 Task: Find connections with filter location Hindaun with filter topic #healthylifestyle with filter profile language Spanish with filter current company Gameloft with filter school Government Engineering College, Modasa with filter industry Bed-and-Breakfasts, Hostels, Homestays with filter service category Personal Injury Law with filter keywords title Animal Shelter Board Member
Action: Mouse moved to (524, 81)
Screenshot: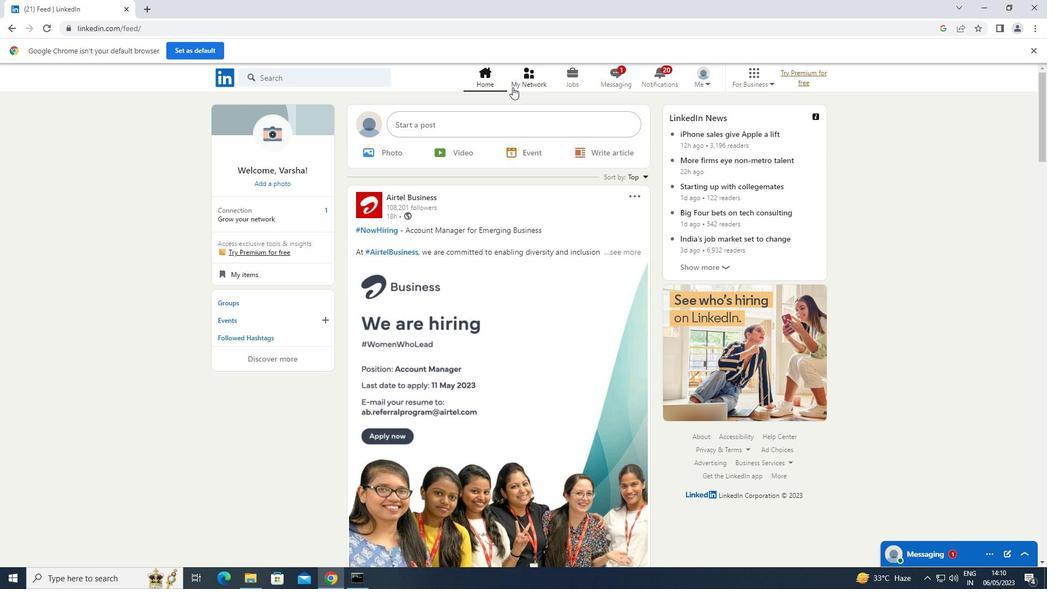 
Action: Mouse pressed left at (524, 81)
Screenshot: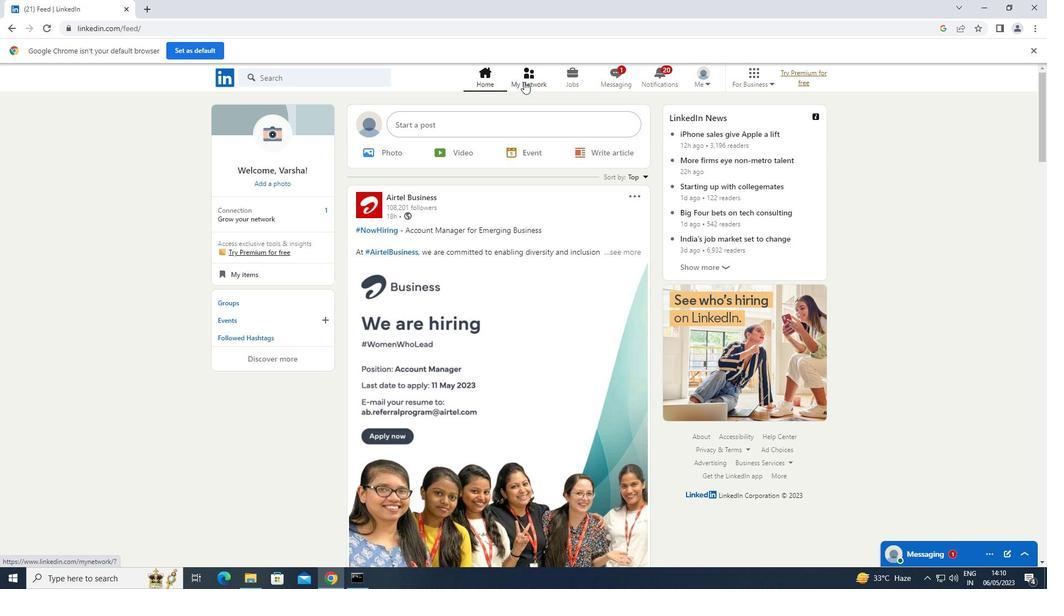 
Action: Mouse moved to (293, 137)
Screenshot: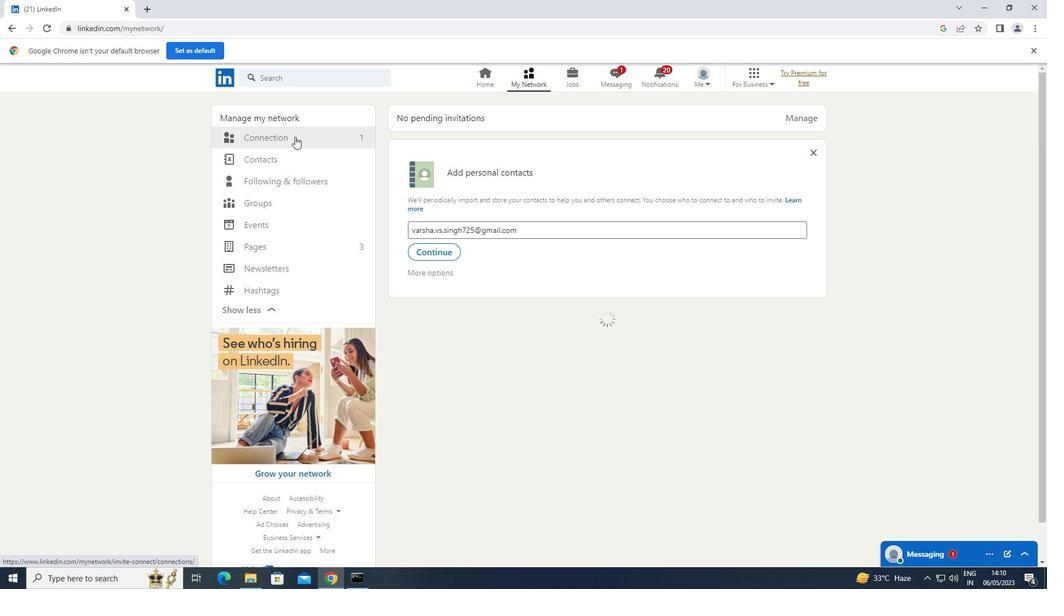 
Action: Mouse pressed left at (293, 137)
Screenshot: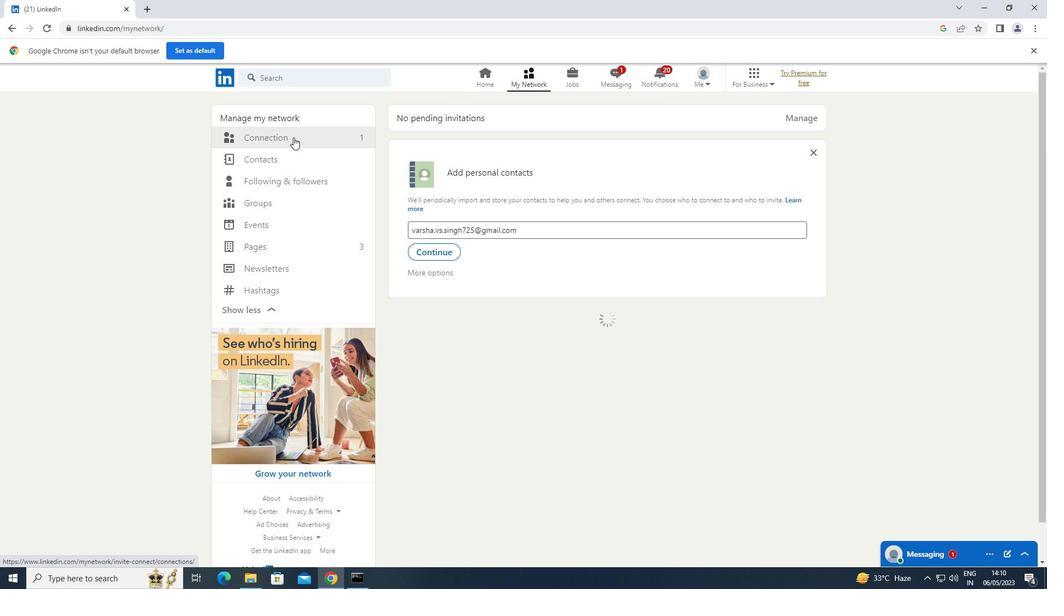 
Action: Mouse moved to (618, 138)
Screenshot: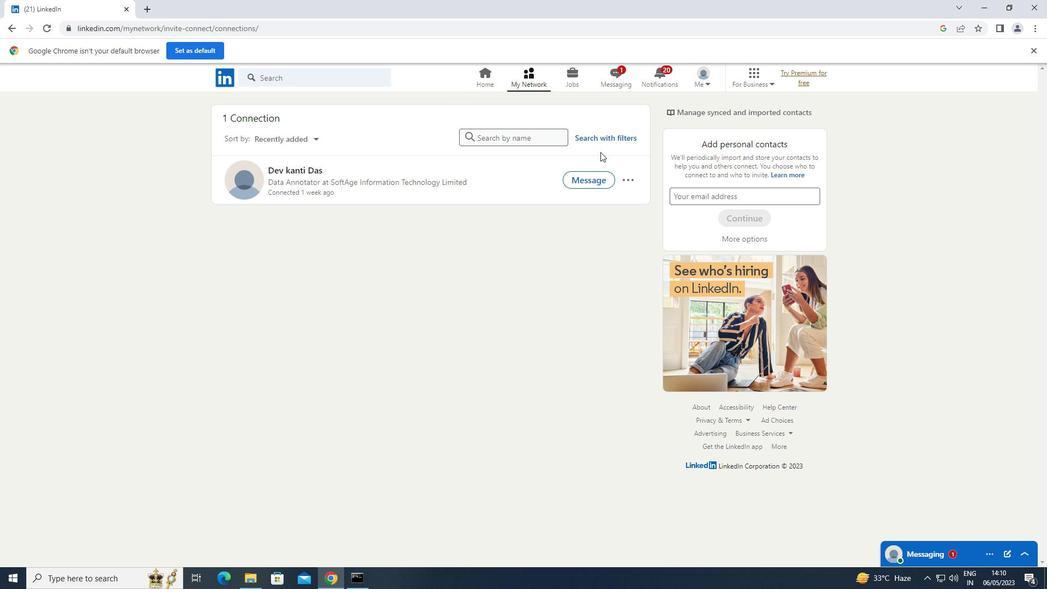 
Action: Mouse pressed left at (618, 138)
Screenshot: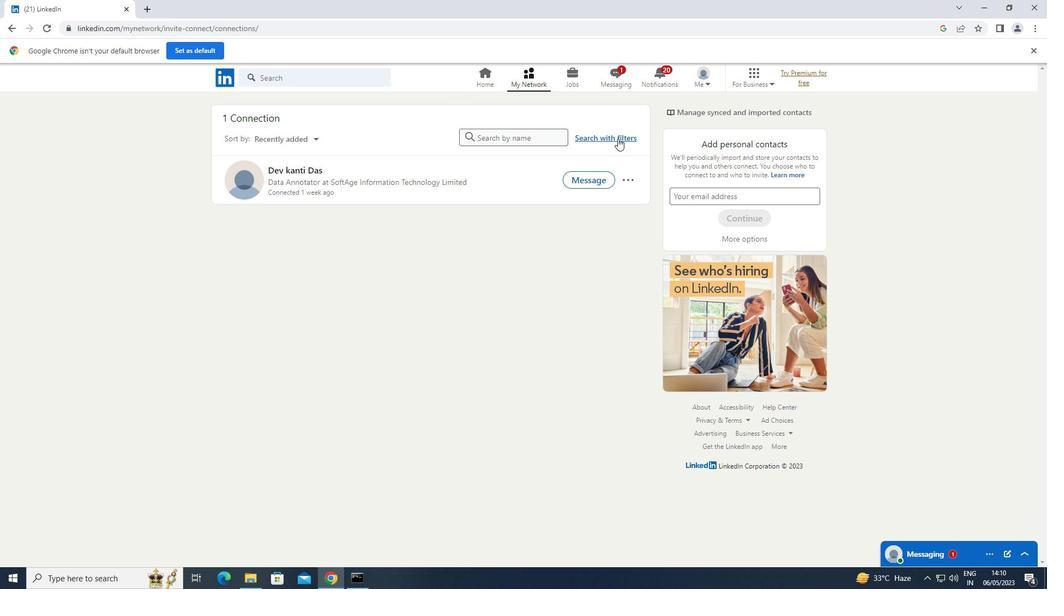 
Action: Mouse moved to (565, 105)
Screenshot: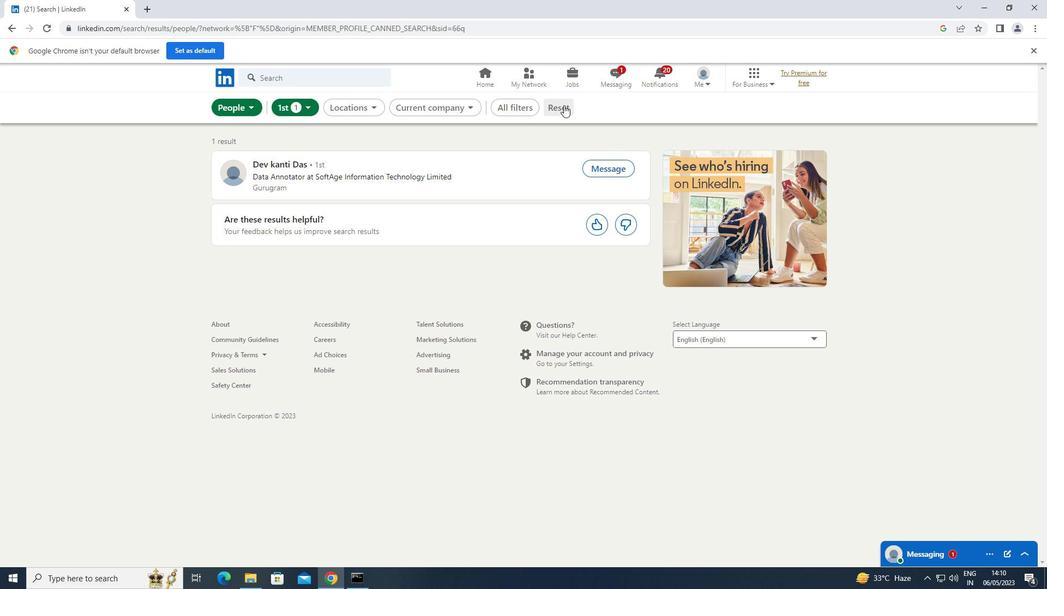 
Action: Mouse pressed left at (565, 105)
Screenshot: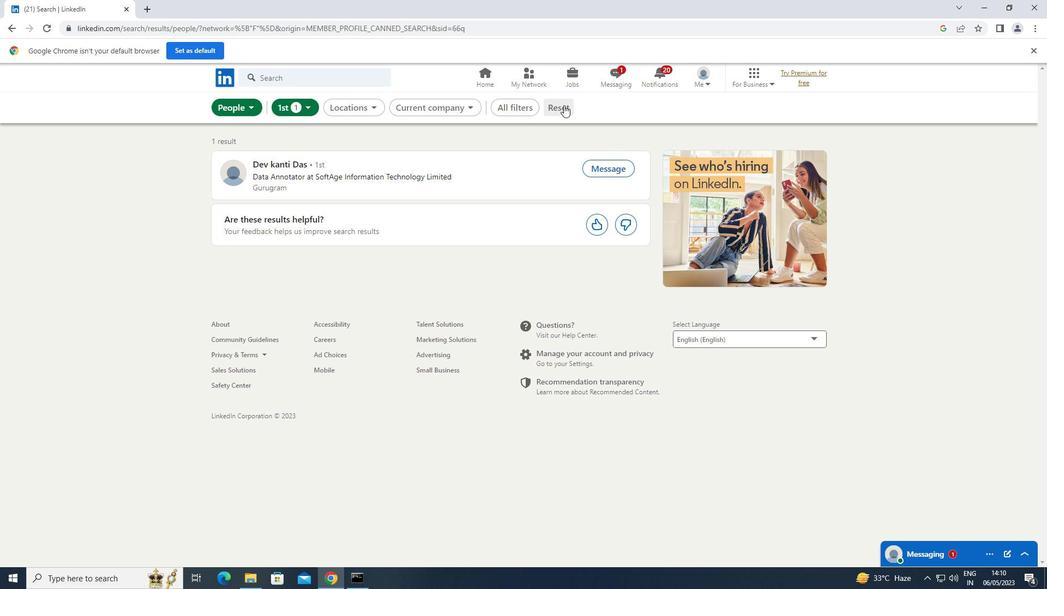 
Action: Mouse moved to (544, 111)
Screenshot: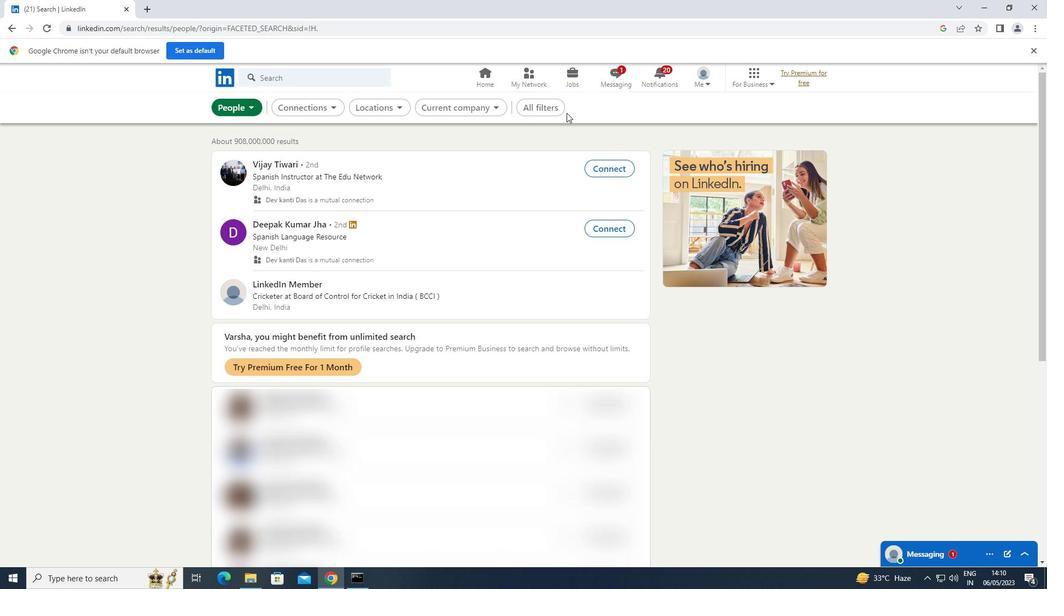 
Action: Mouse pressed left at (544, 111)
Screenshot: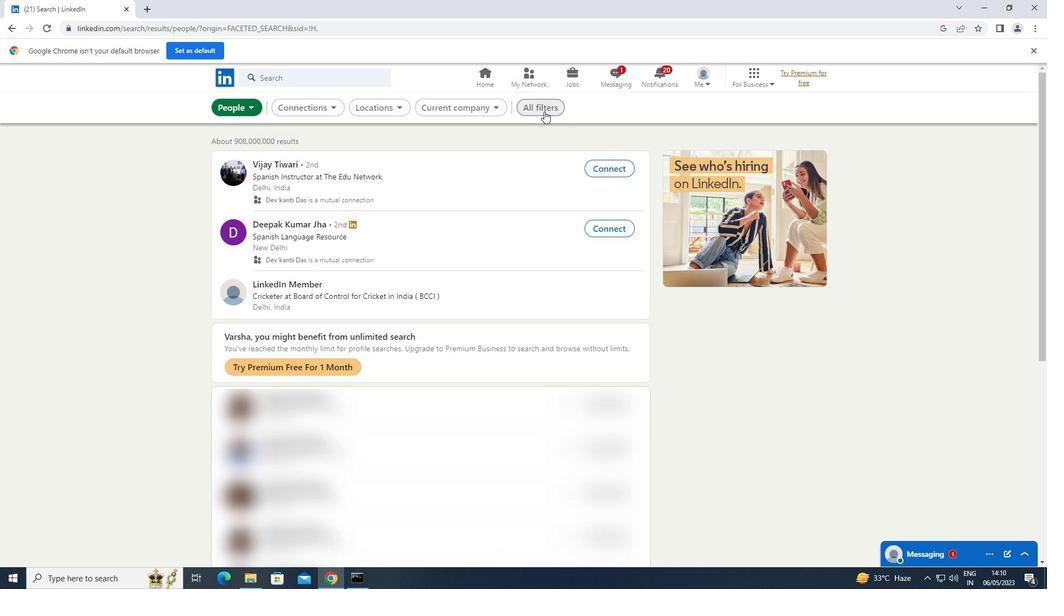 
Action: Mouse moved to (599, 132)
Screenshot: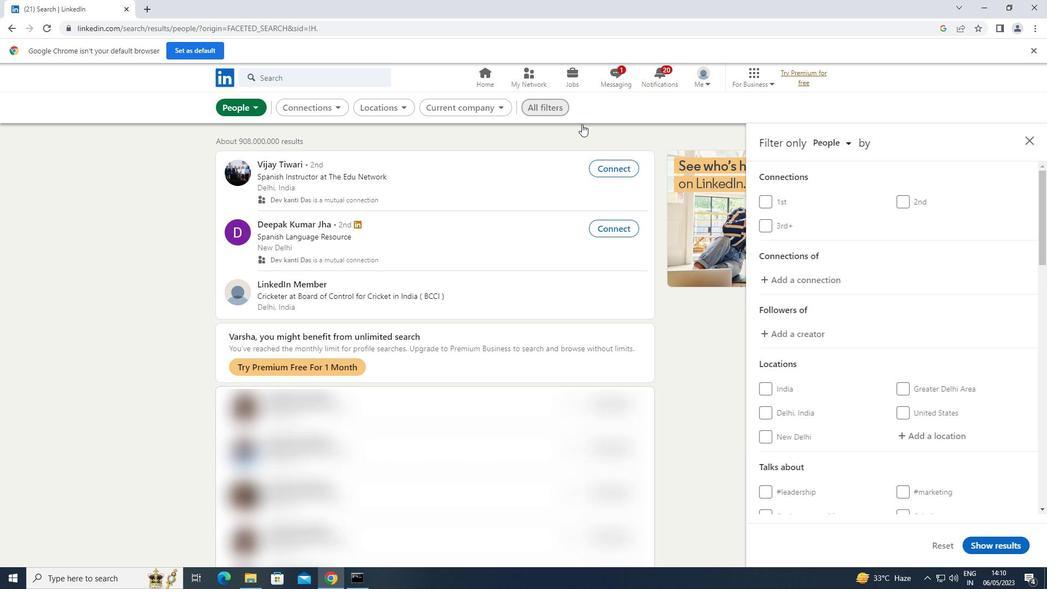
Action: Mouse scrolled (599, 131) with delta (0, 0)
Screenshot: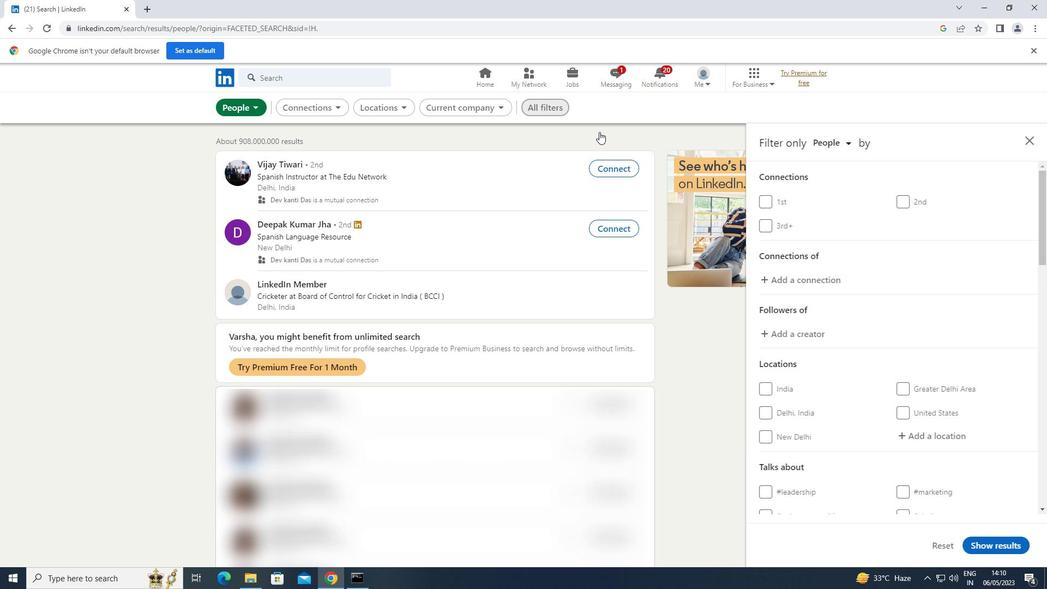 
Action: Mouse scrolled (599, 131) with delta (0, 0)
Screenshot: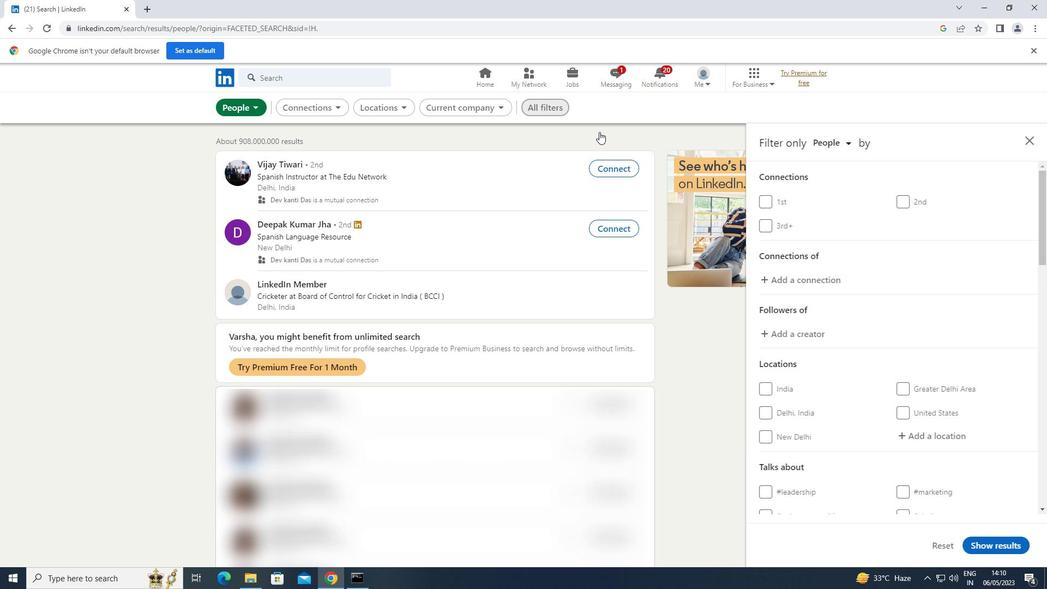 
Action: Mouse scrolled (599, 131) with delta (0, 0)
Screenshot: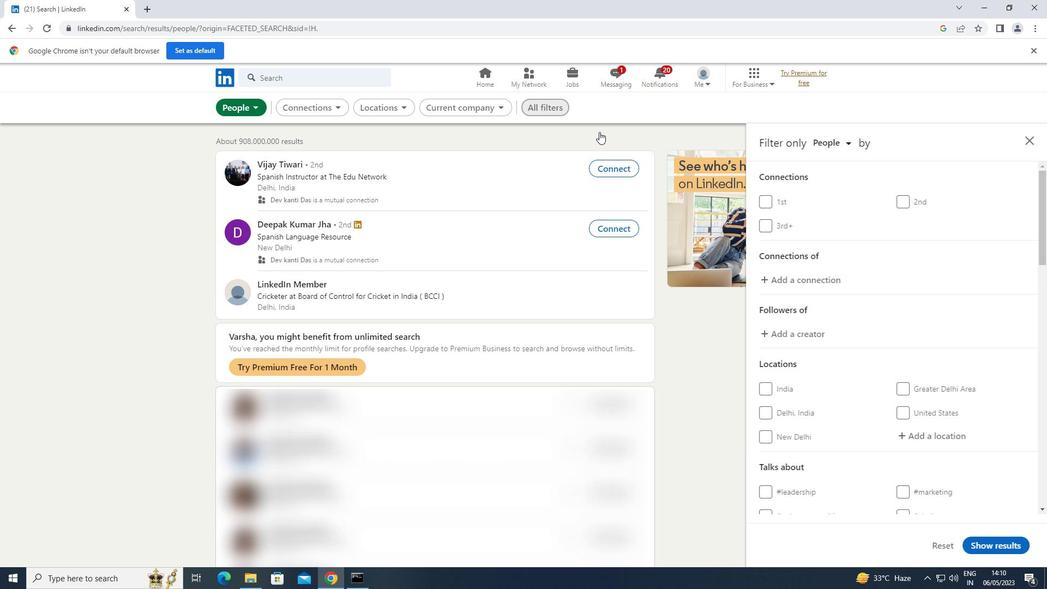
Action: Mouse moved to (780, 199)
Screenshot: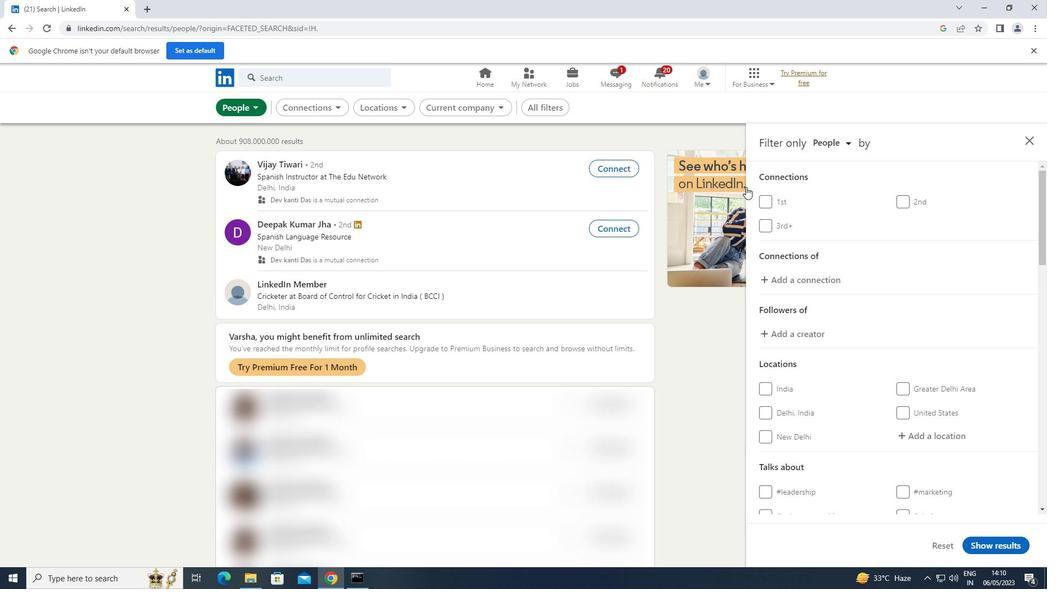 
Action: Mouse scrolled (780, 199) with delta (0, 0)
Screenshot: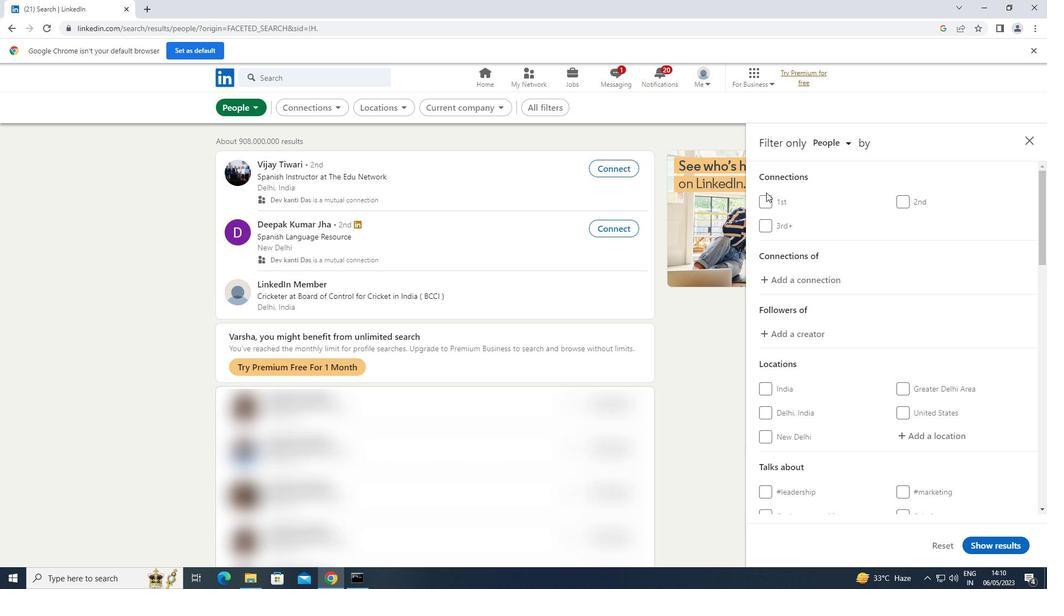 
Action: Mouse moved to (780, 200)
Screenshot: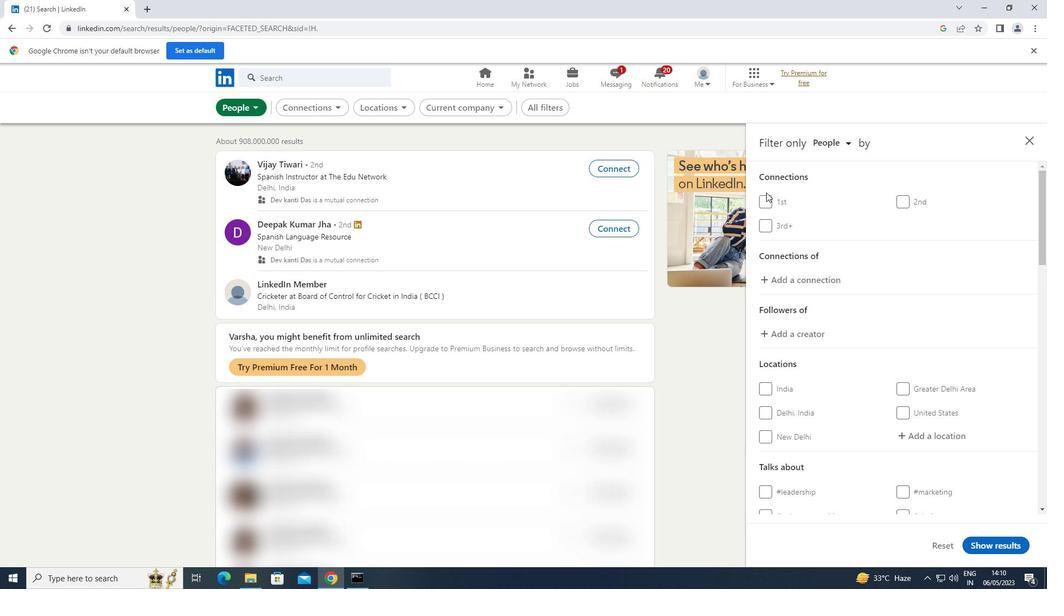 
Action: Mouse scrolled (780, 199) with delta (0, 0)
Screenshot: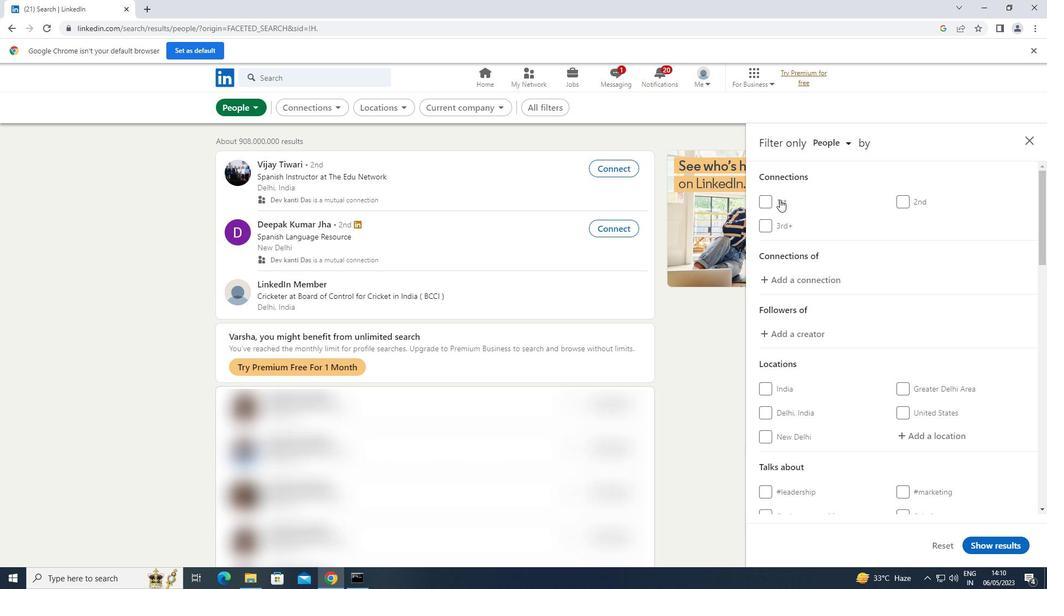 
Action: Mouse moved to (781, 200)
Screenshot: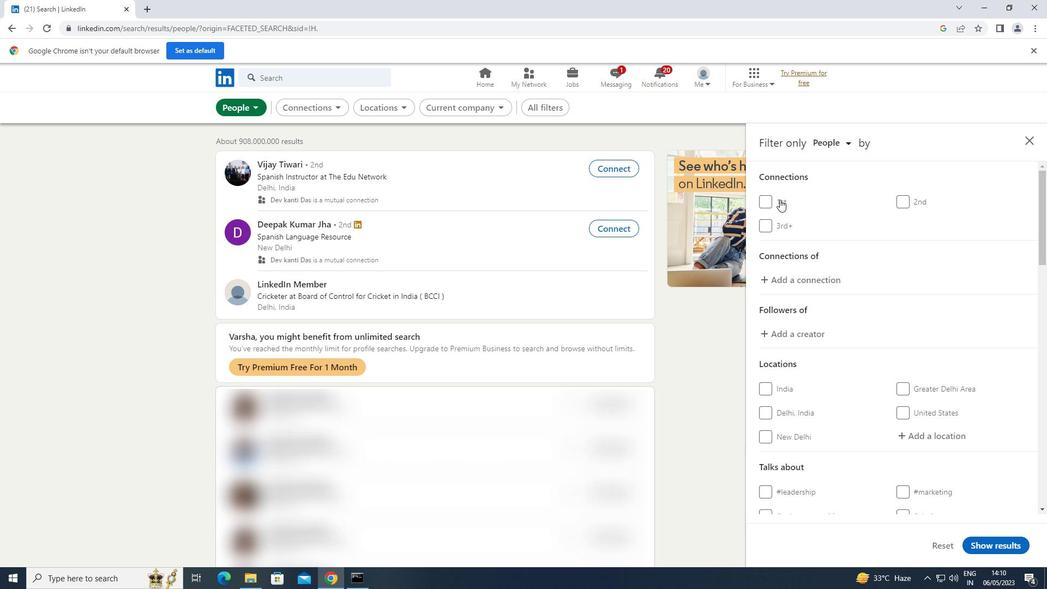 
Action: Mouse scrolled (781, 200) with delta (0, 0)
Screenshot: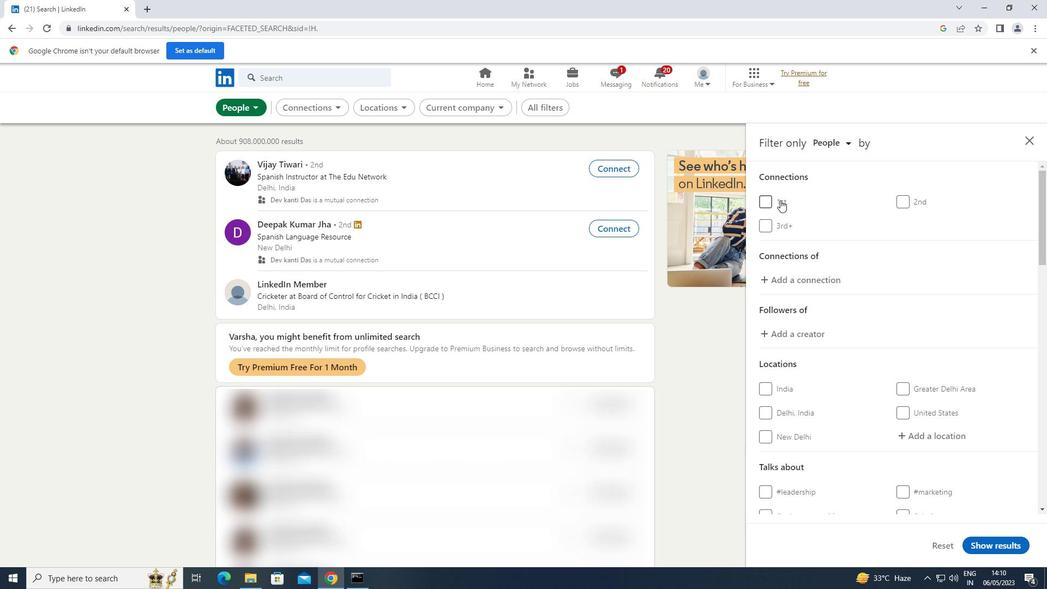 
Action: Mouse moved to (923, 271)
Screenshot: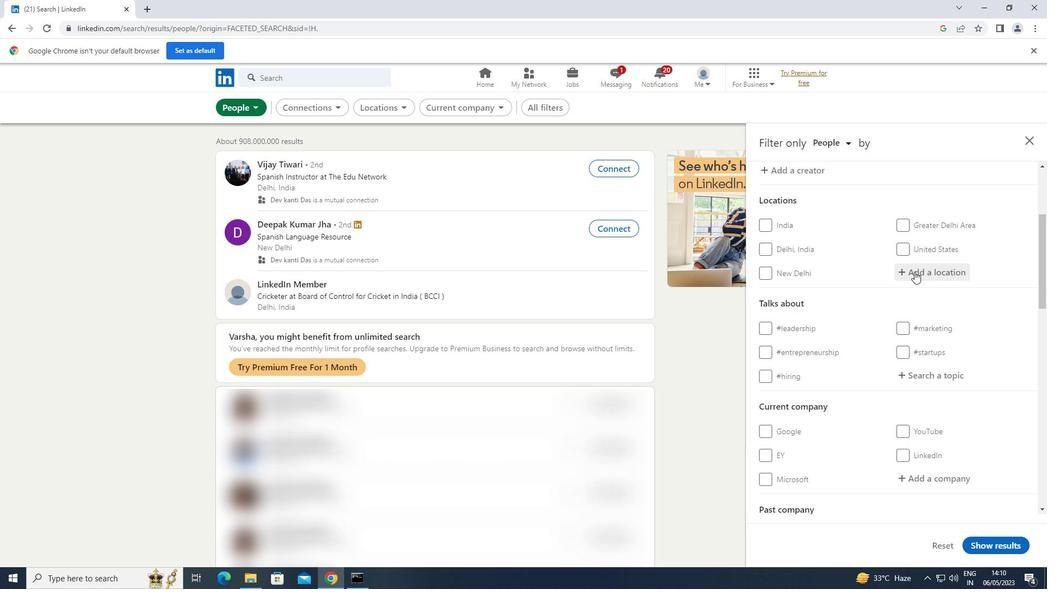 
Action: Mouse pressed left at (923, 271)
Screenshot: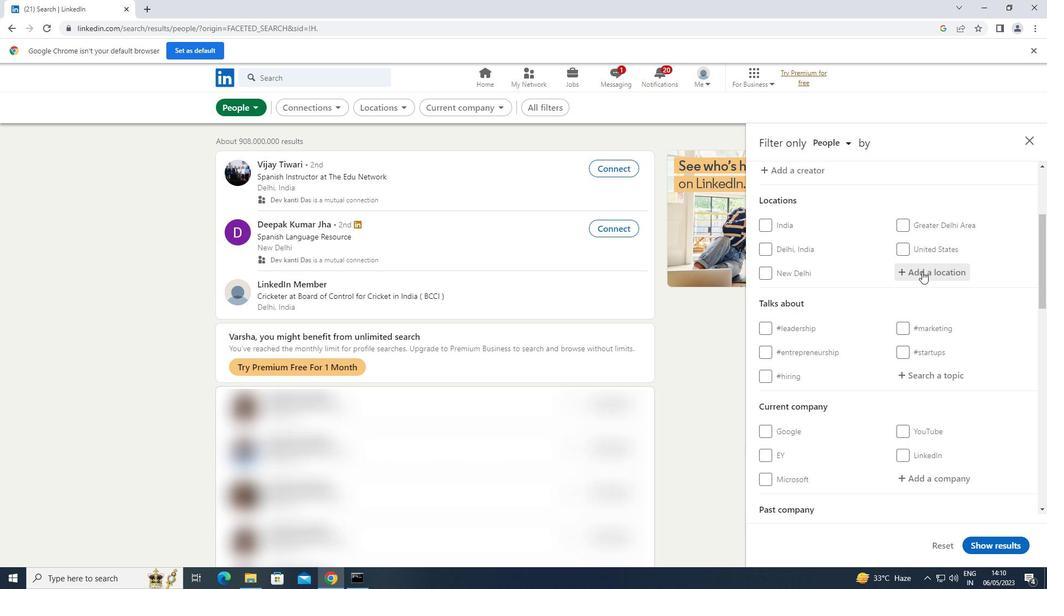 
Action: Mouse moved to (935, 264)
Screenshot: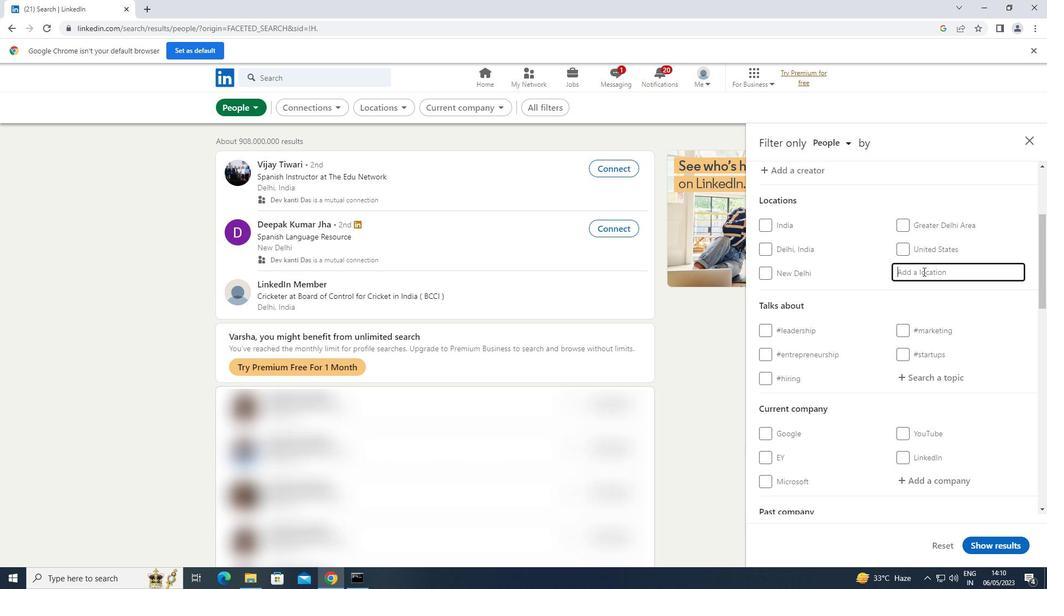 
Action: Key pressed <Key.shift>HINDAUN
Screenshot: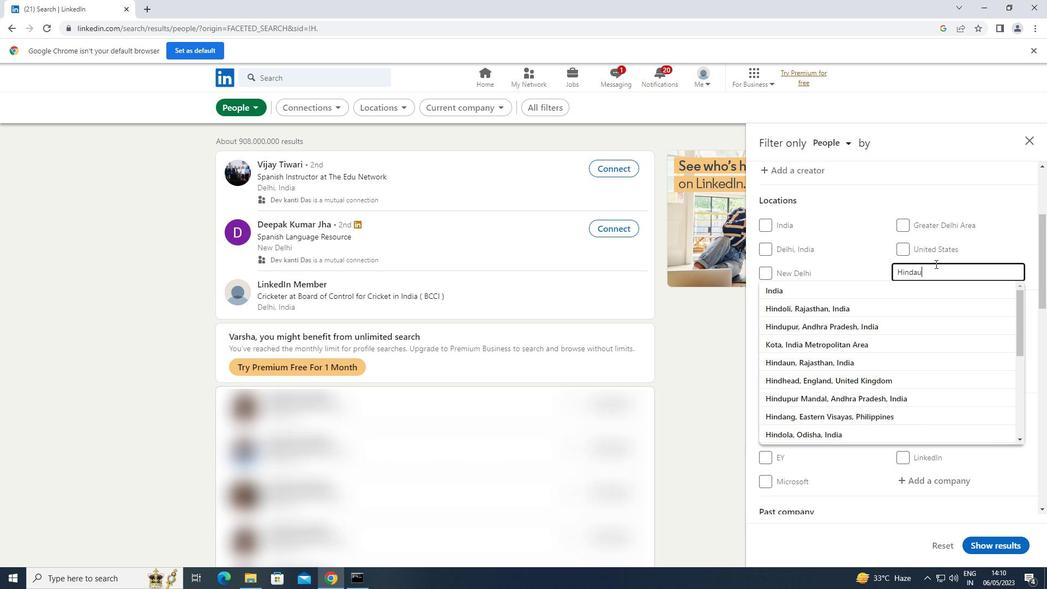 
Action: Mouse moved to (935, 378)
Screenshot: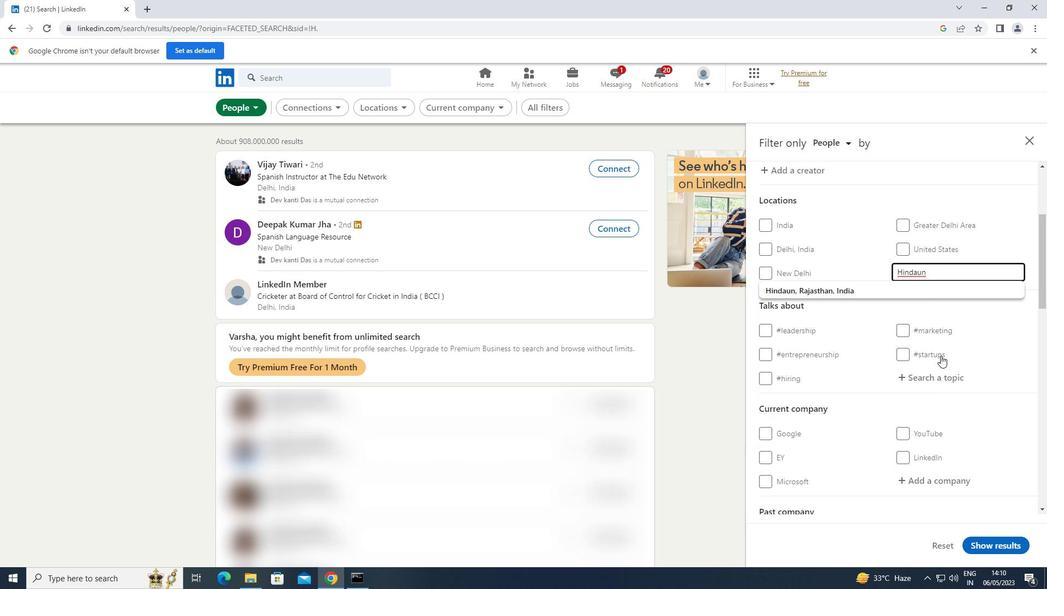 
Action: Mouse pressed left at (935, 378)
Screenshot: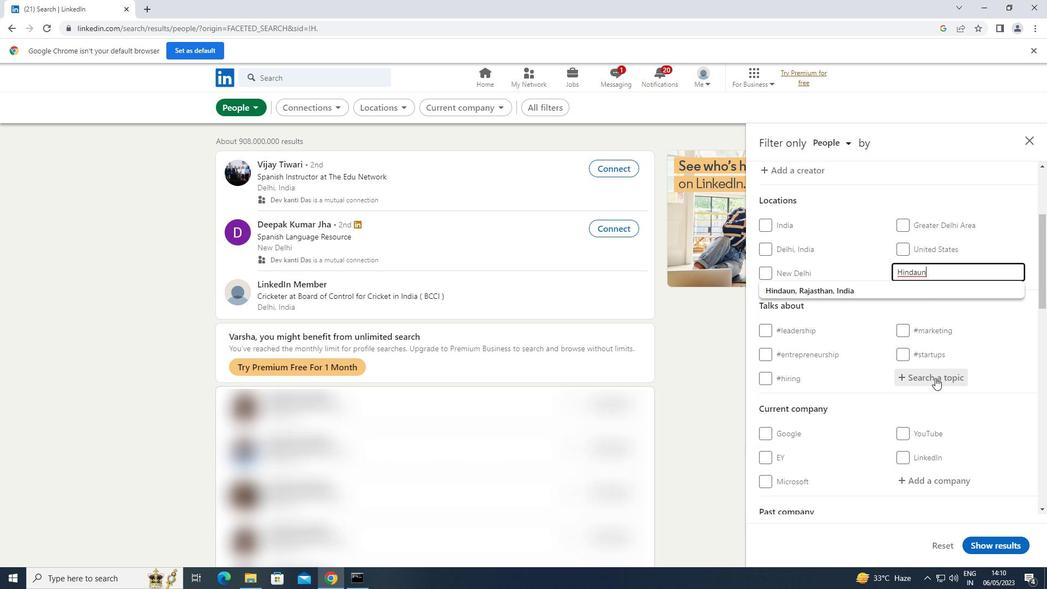 
Action: Key pressed HEALTHYLIFESTYL
Screenshot: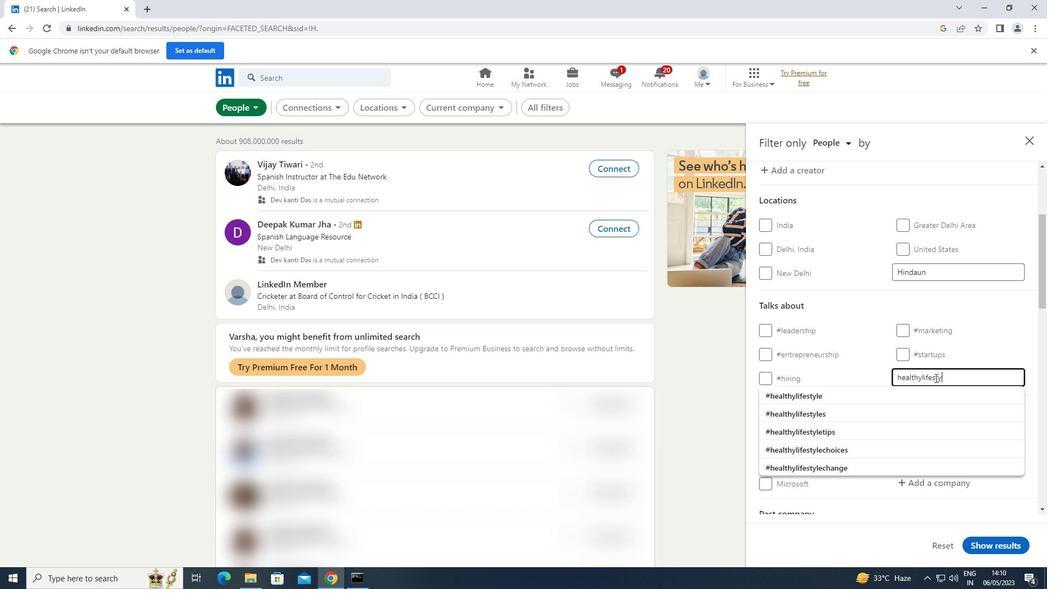 
Action: Mouse moved to (844, 397)
Screenshot: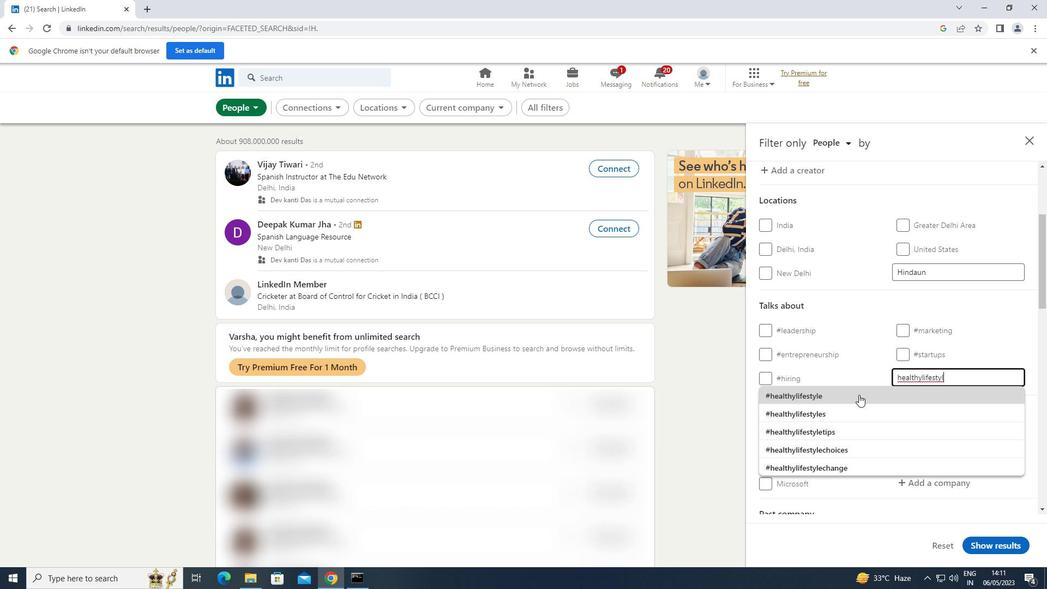 
Action: Mouse pressed left at (844, 397)
Screenshot: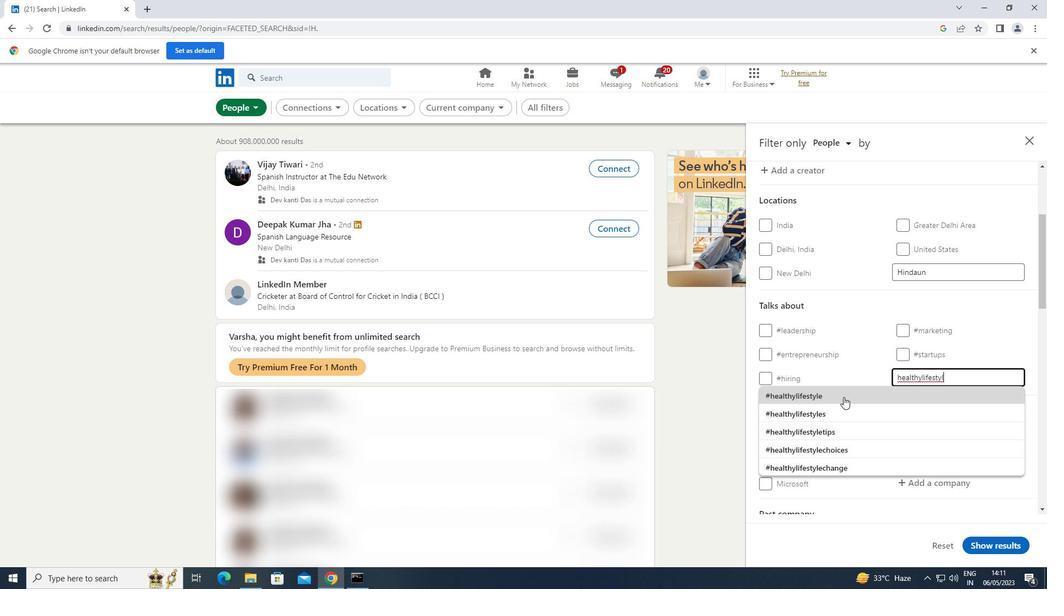 
Action: Mouse moved to (844, 395)
Screenshot: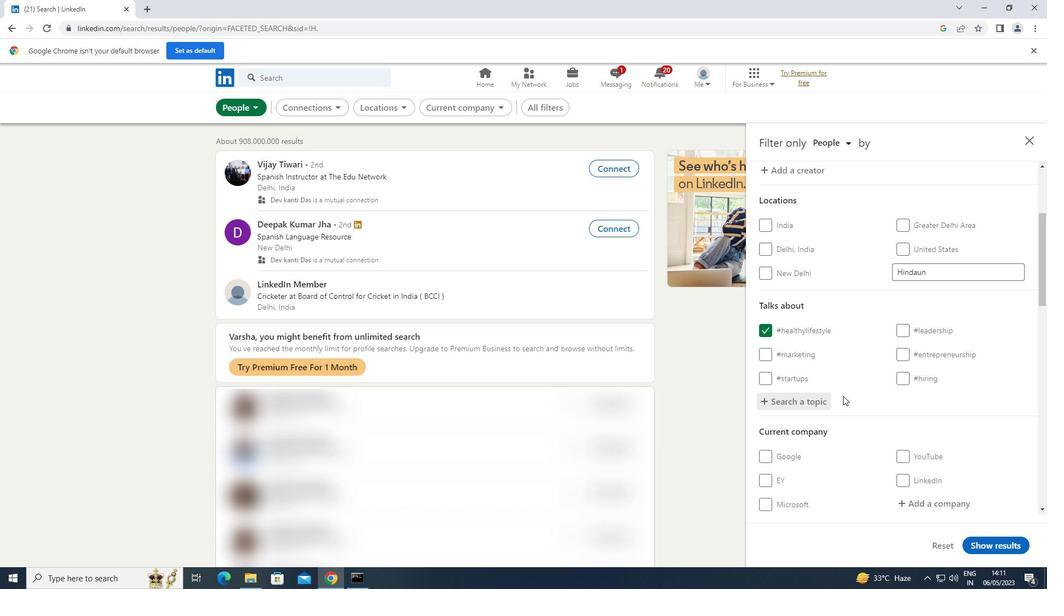 
Action: Mouse scrolled (844, 394) with delta (0, 0)
Screenshot: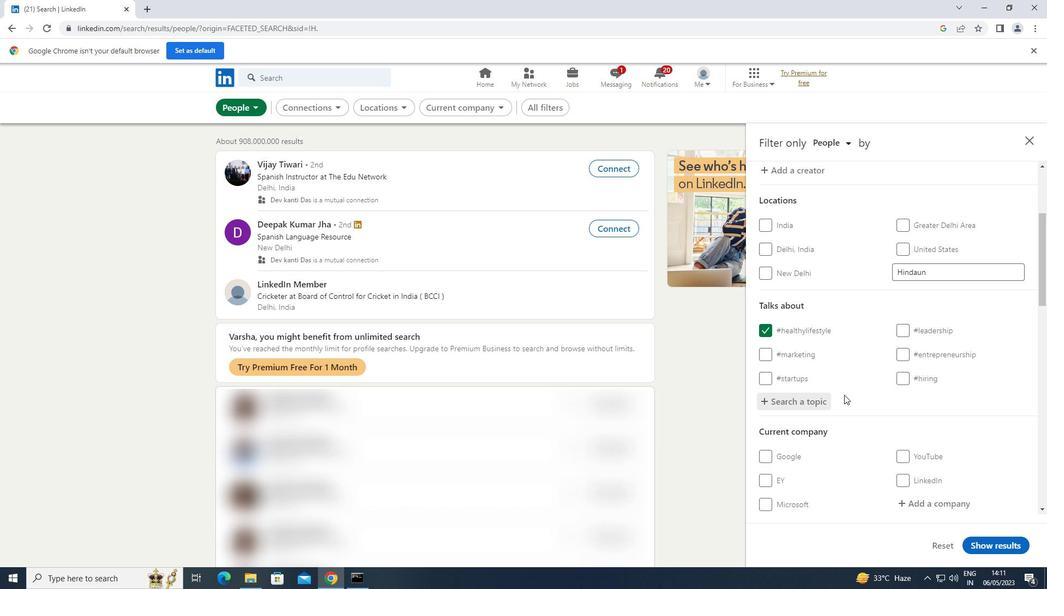 
Action: Mouse scrolled (844, 394) with delta (0, 0)
Screenshot: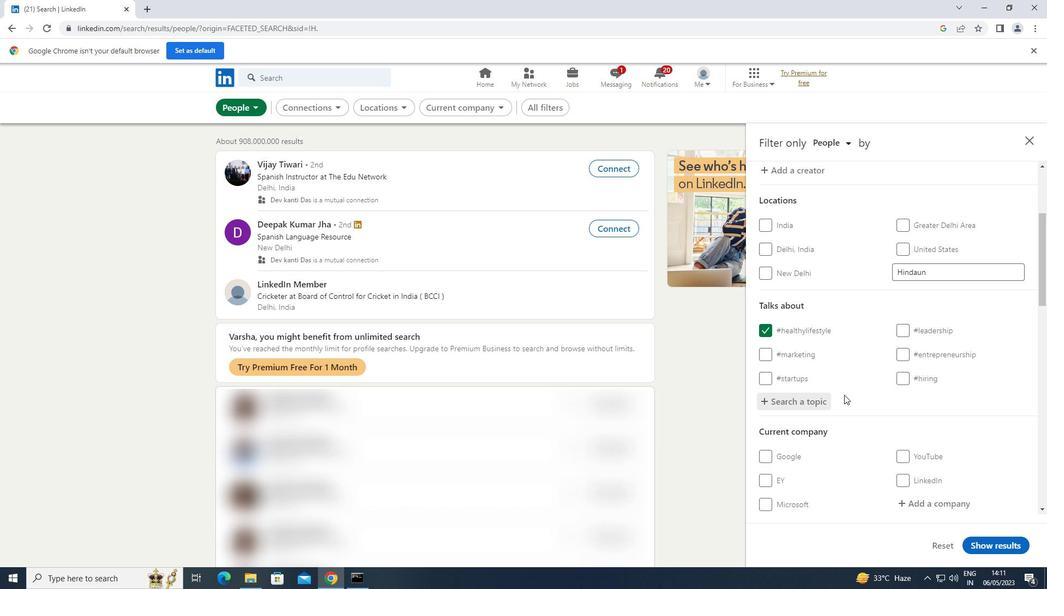 
Action: Mouse scrolled (844, 394) with delta (0, 0)
Screenshot: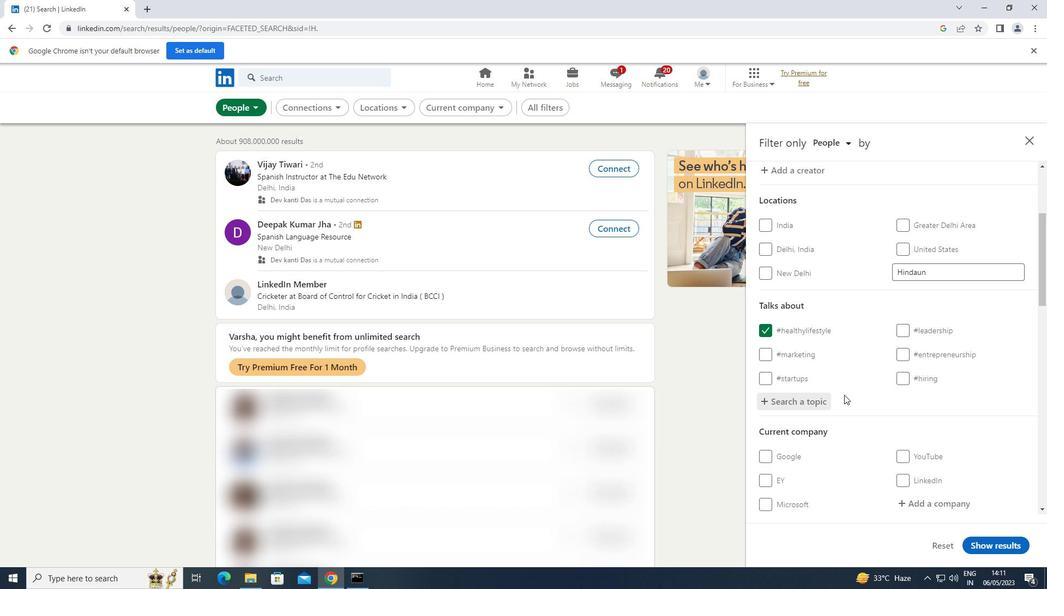 
Action: Mouse moved to (843, 391)
Screenshot: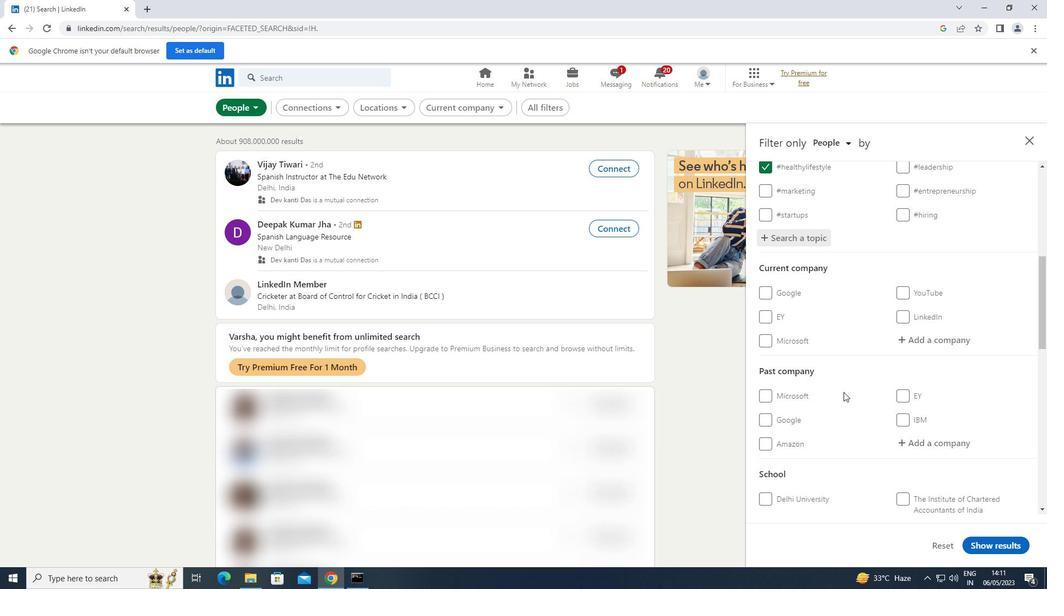 
Action: Mouse scrolled (843, 391) with delta (0, 0)
Screenshot: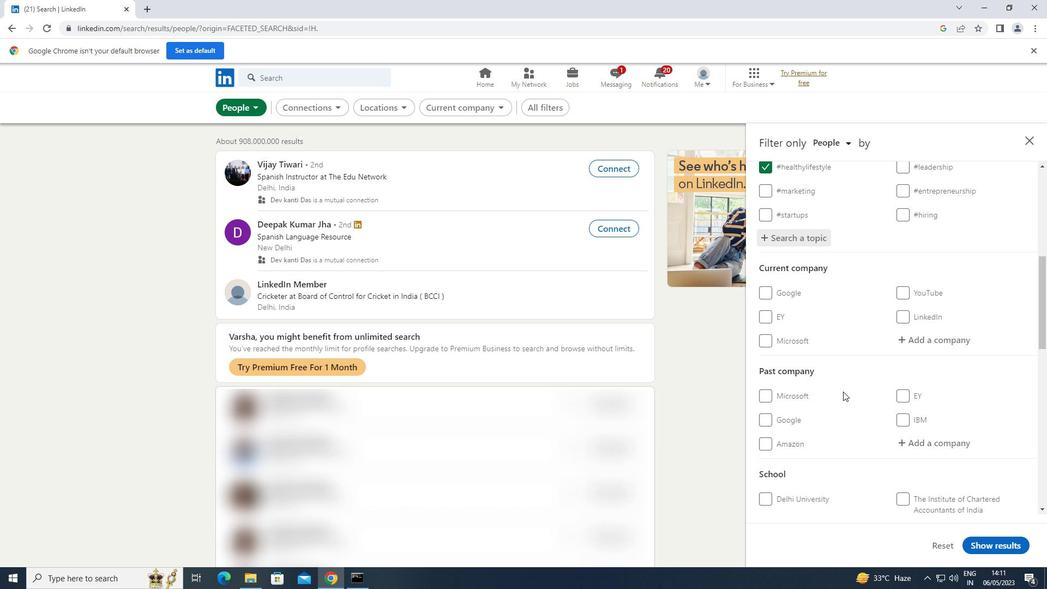 
Action: Mouse scrolled (843, 391) with delta (0, 0)
Screenshot: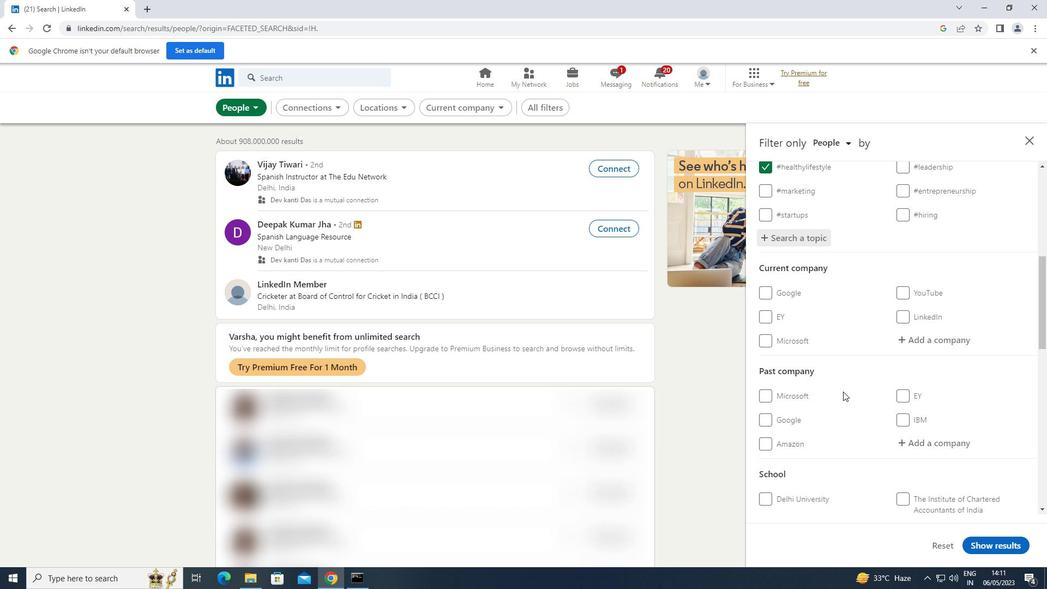 
Action: Mouse scrolled (843, 391) with delta (0, 0)
Screenshot: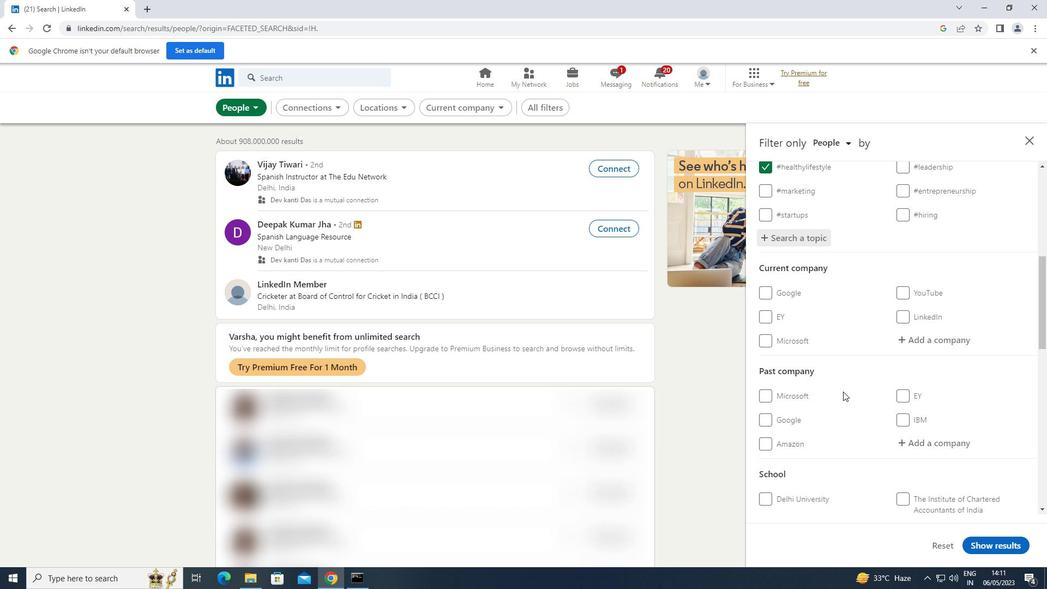 
Action: Mouse scrolled (843, 391) with delta (0, 0)
Screenshot: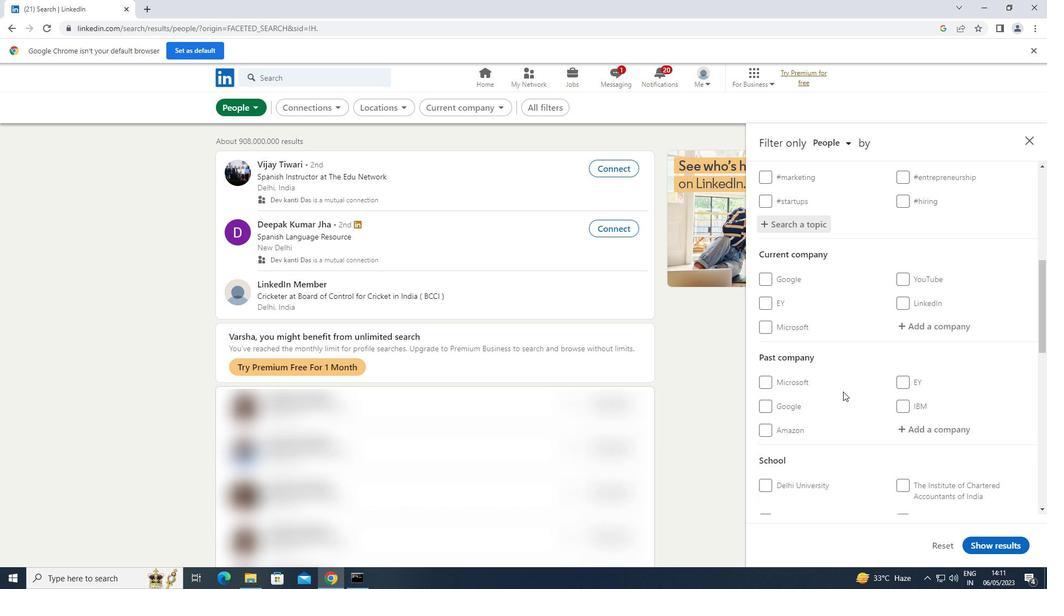 
Action: Mouse scrolled (843, 391) with delta (0, 0)
Screenshot: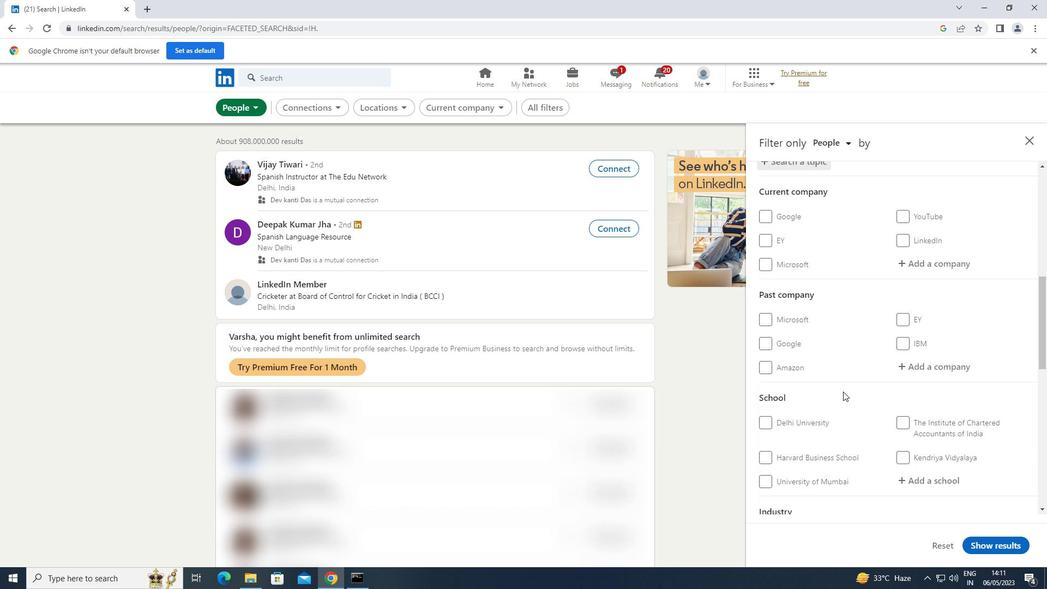 
Action: Mouse moved to (769, 487)
Screenshot: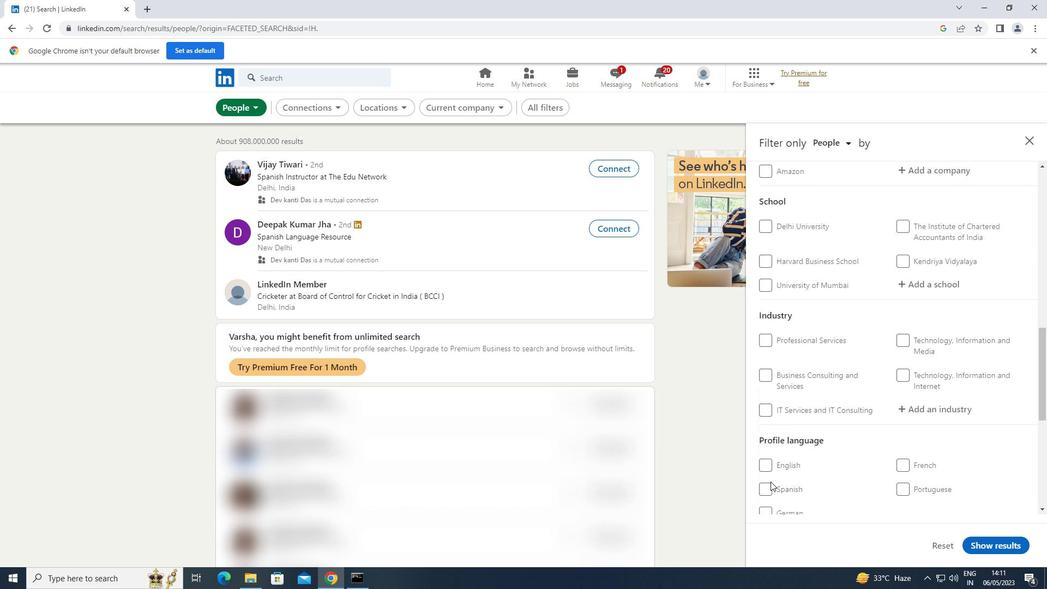 
Action: Mouse pressed left at (769, 487)
Screenshot: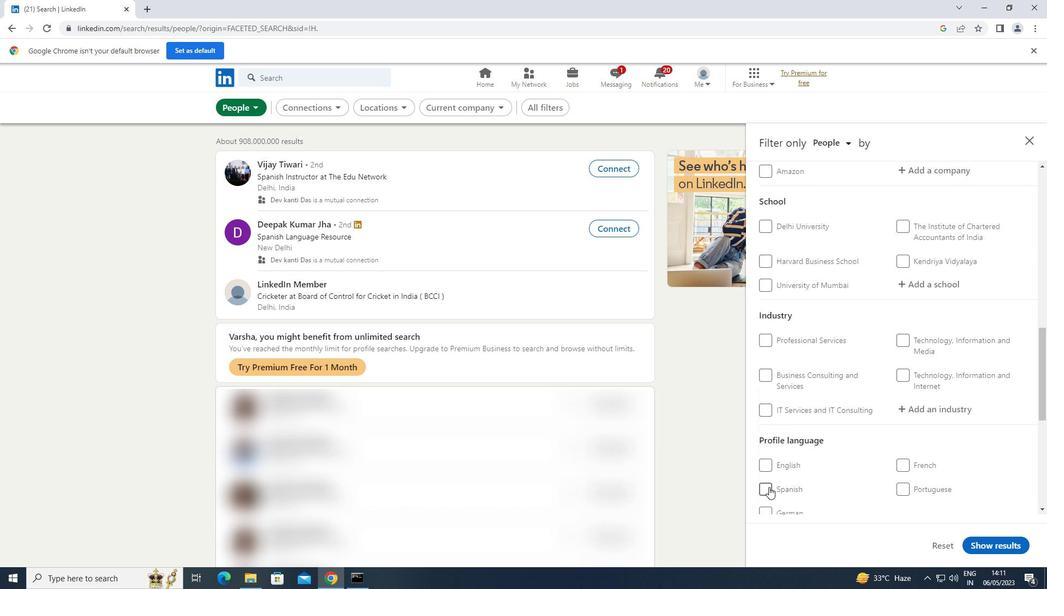 
Action: Mouse moved to (799, 444)
Screenshot: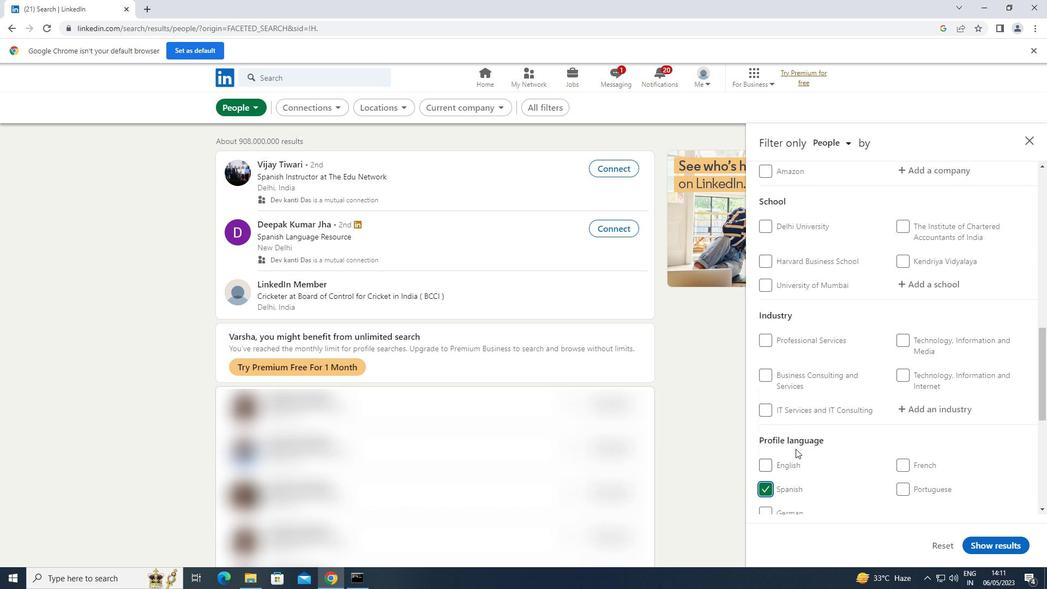 
Action: Mouse scrolled (799, 444) with delta (0, 0)
Screenshot: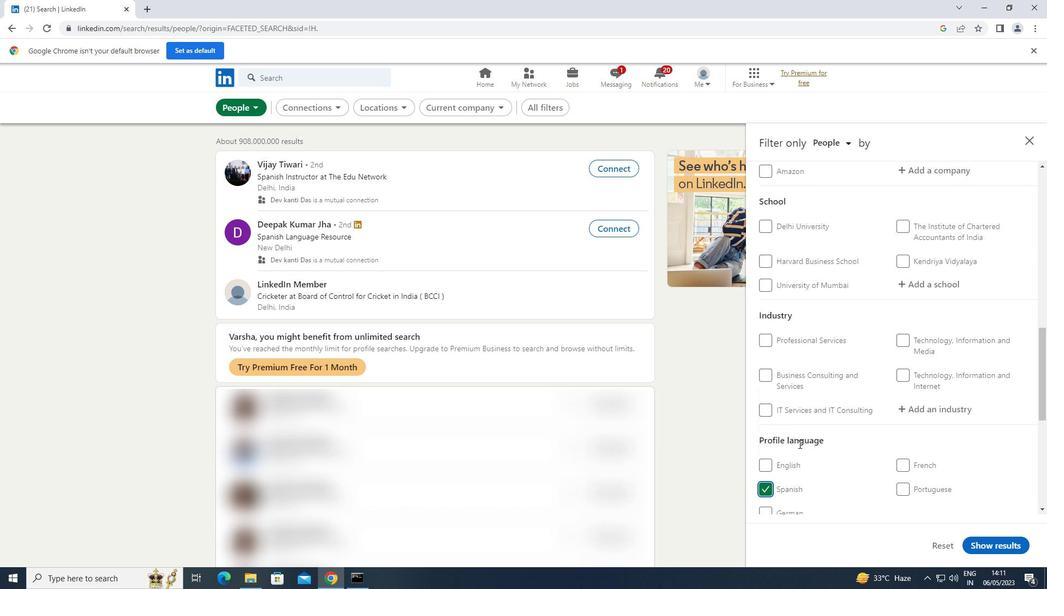 
Action: Mouse moved to (800, 443)
Screenshot: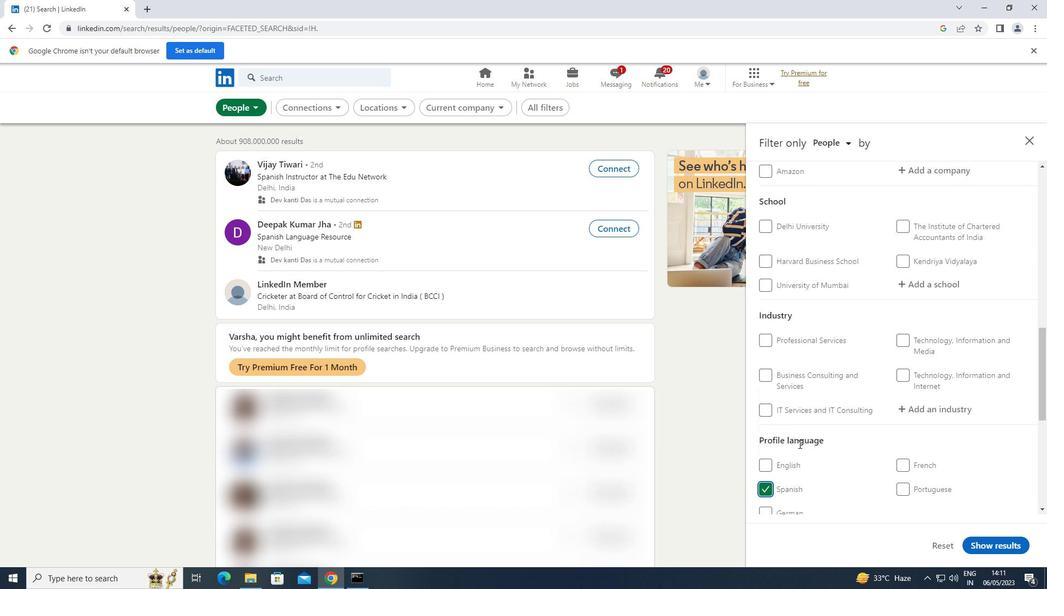 
Action: Mouse scrolled (800, 444) with delta (0, 0)
Screenshot: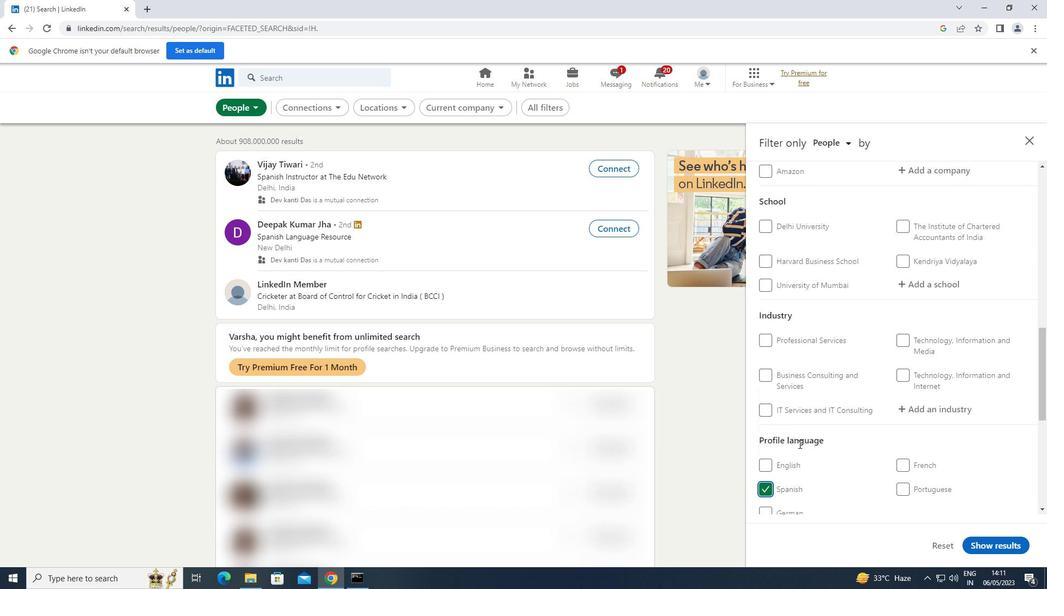 
Action: Mouse moved to (803, 437)
Screenshot: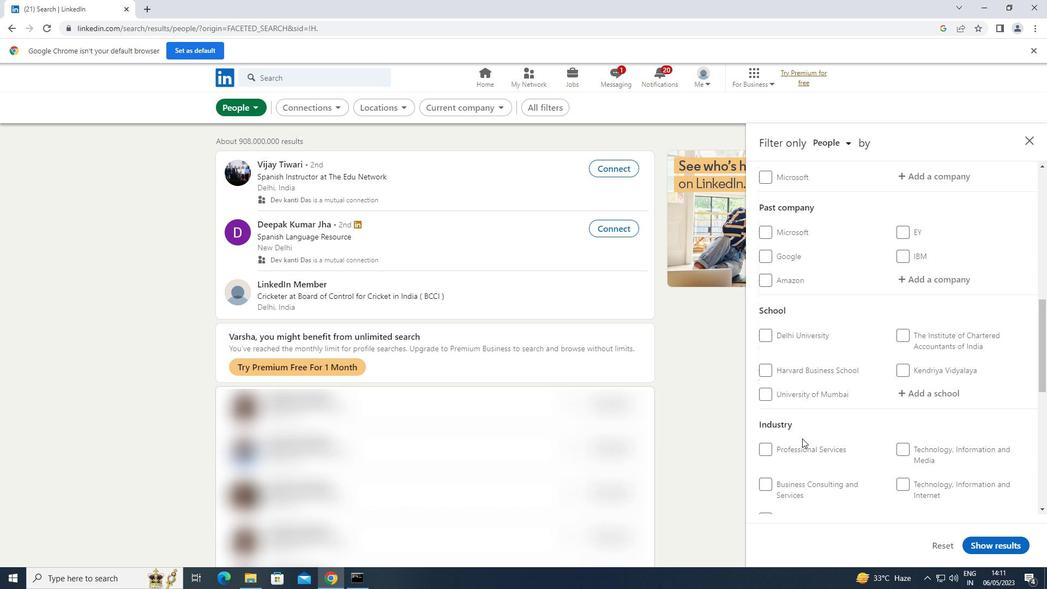 
Action: Mouse scrolled (803, 437) with delta (0, 0)
Screenshot: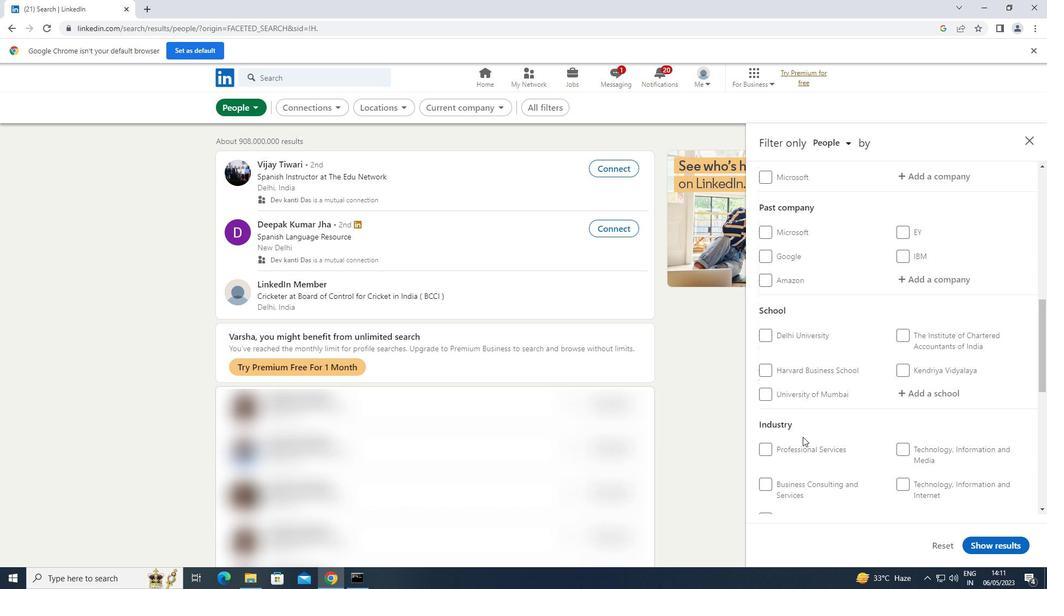 
Action: Mouse scrolled (803, 437) with delta (0, 0)
Screenshot: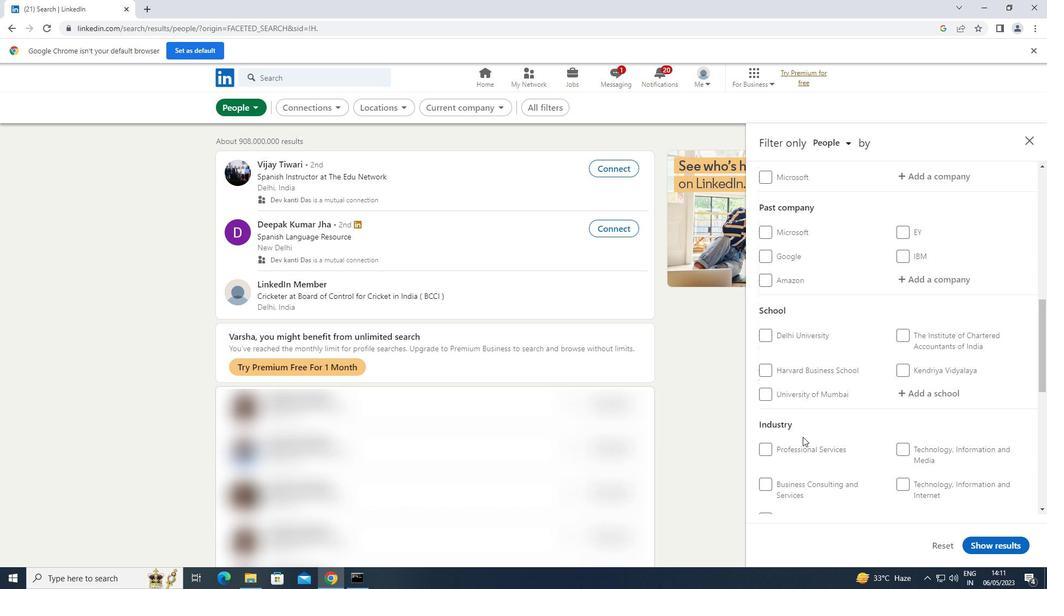 
Action: Mouse moved to (933, 288)
Screenshot: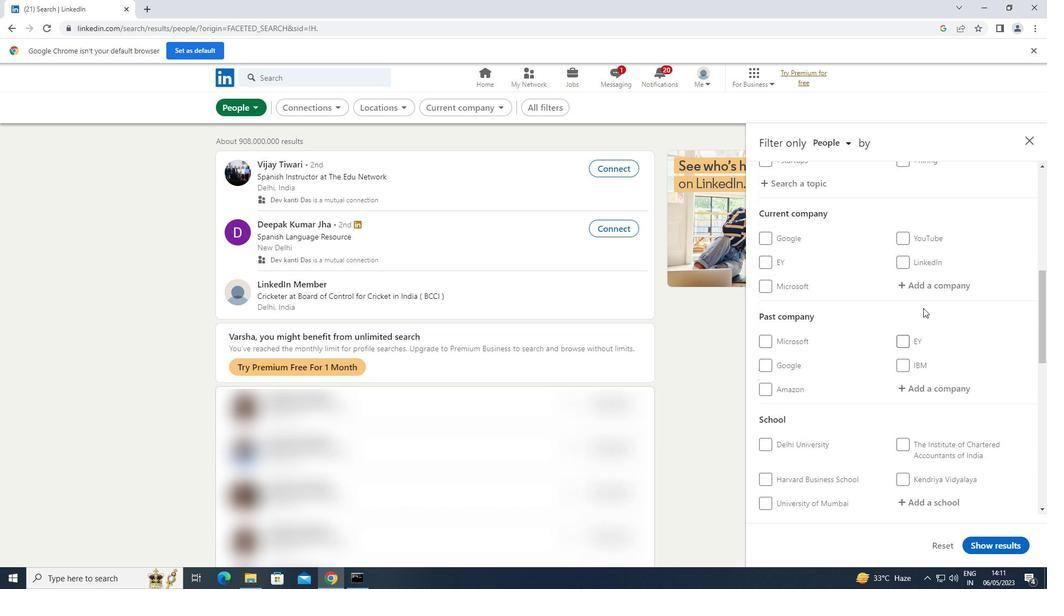 
Action: Mouse pressed left at (933, 288)
Screenshot: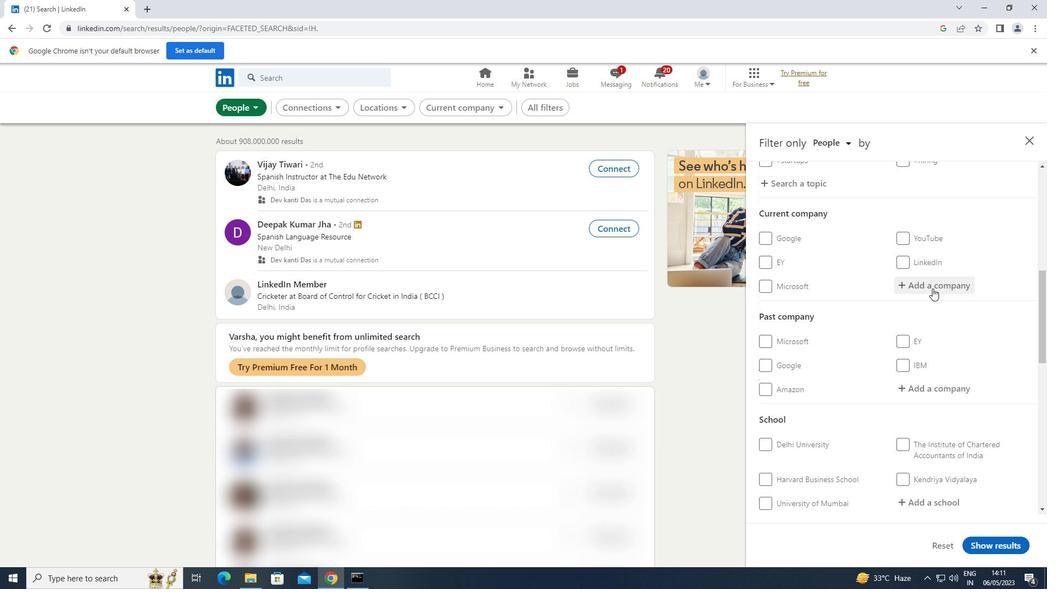 
Action: Key pressed <Key.shift>GAMELOFT
Screenshot: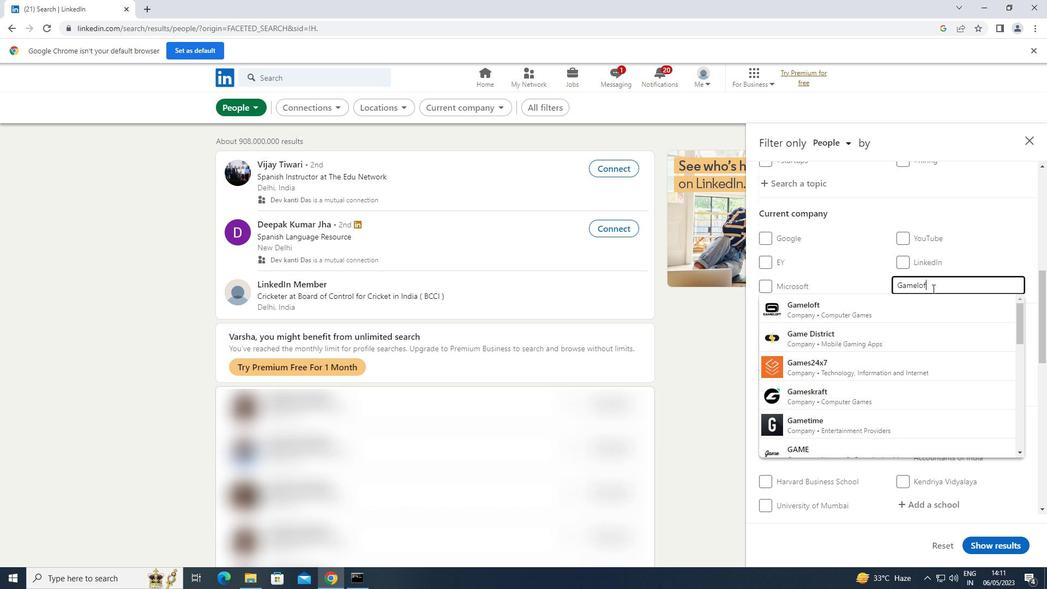 
Action: Mouse moved to (883, 305)
Screenshot: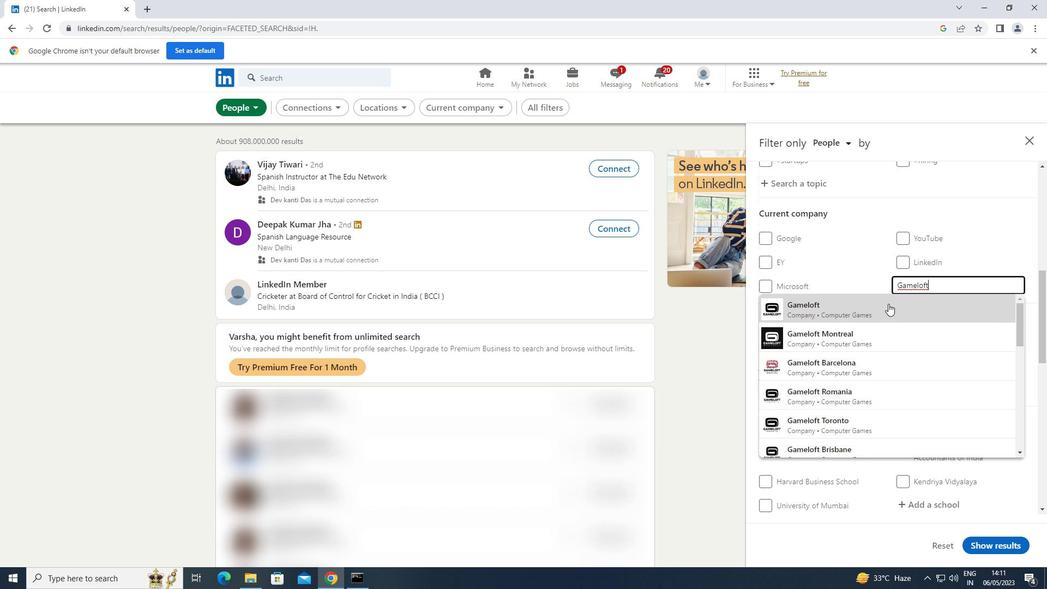 
Action: Mouse pressed left at (883, 305)
Screenshot: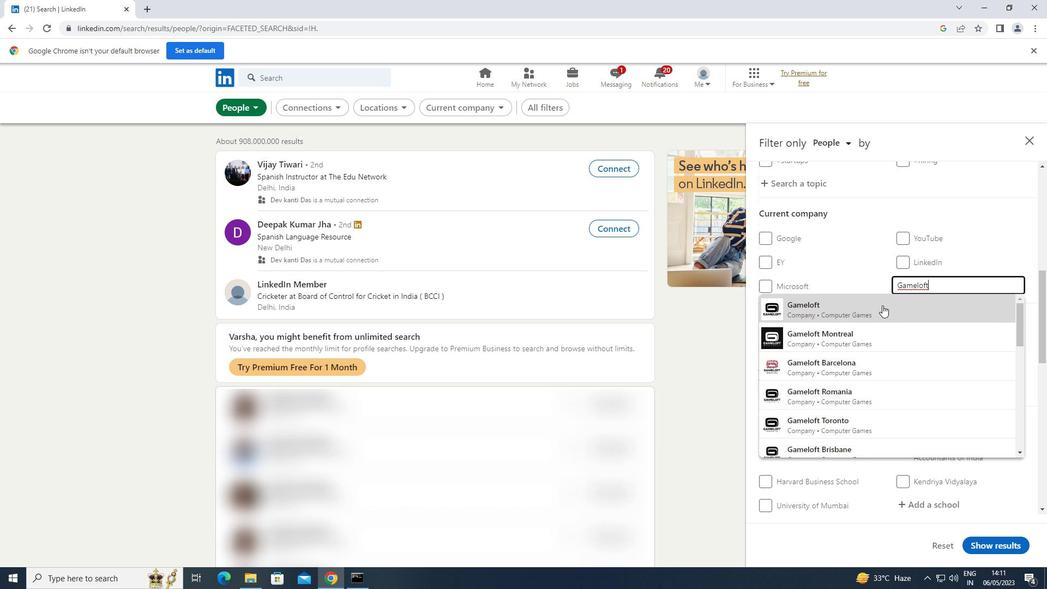 
Action: Mouse scrolled (883, 305) with delta (0, 0)
Screenshot: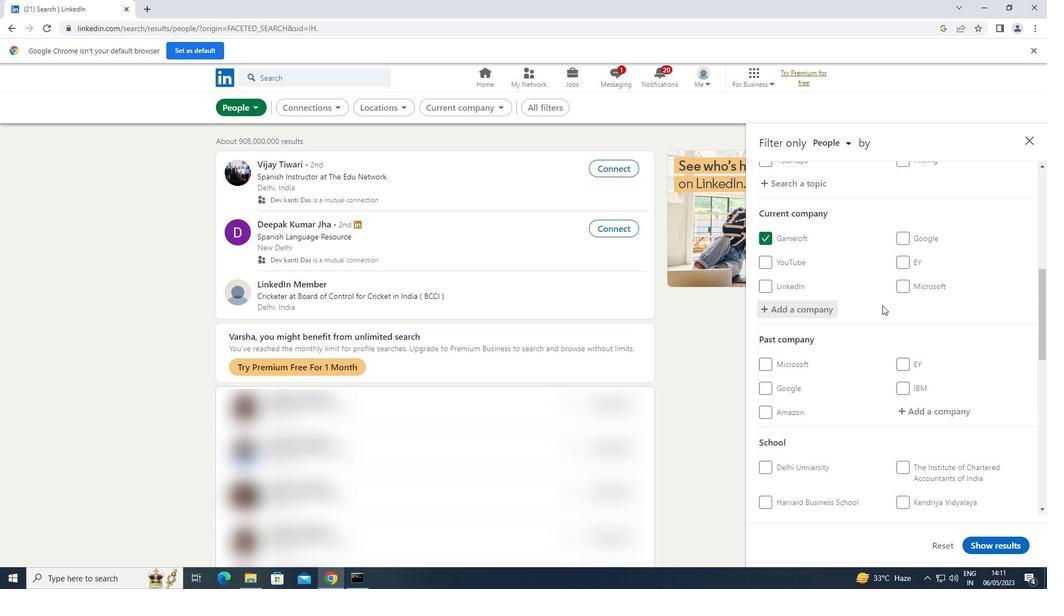 
Action: Mouse moved to (882, 305)
Screenshot: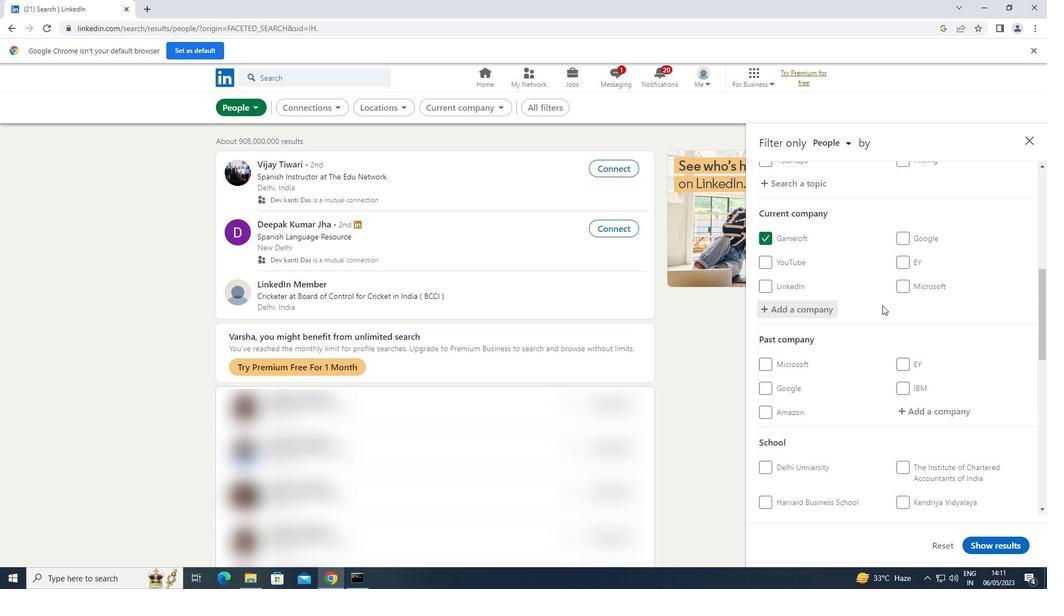
Action: Mouse scrolled (882, 305) with delta (0, 0)
Screenshot: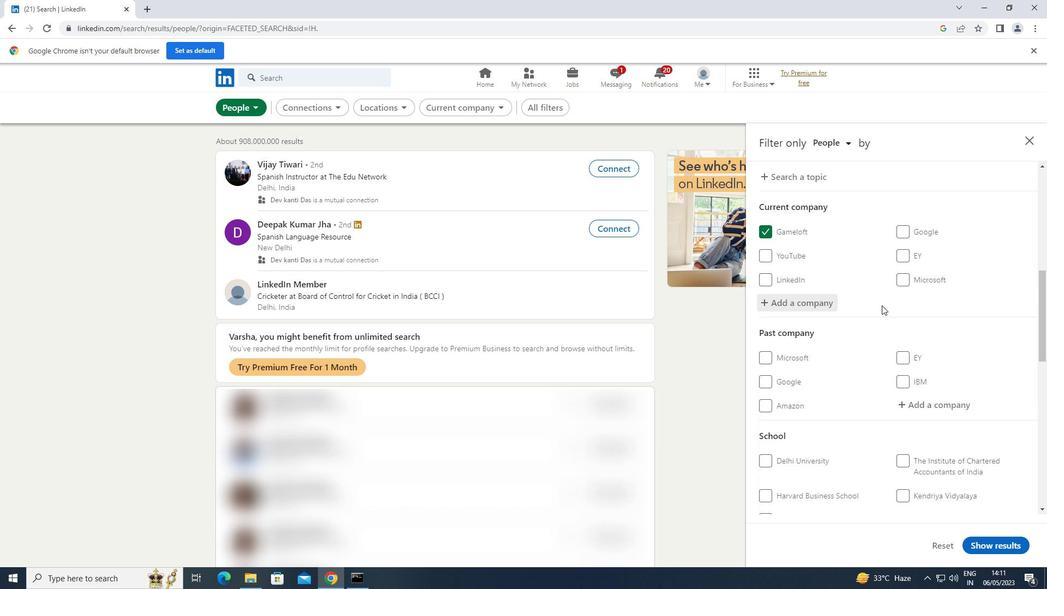 
Action: Mouse moved to (881, 306)
Screenshot: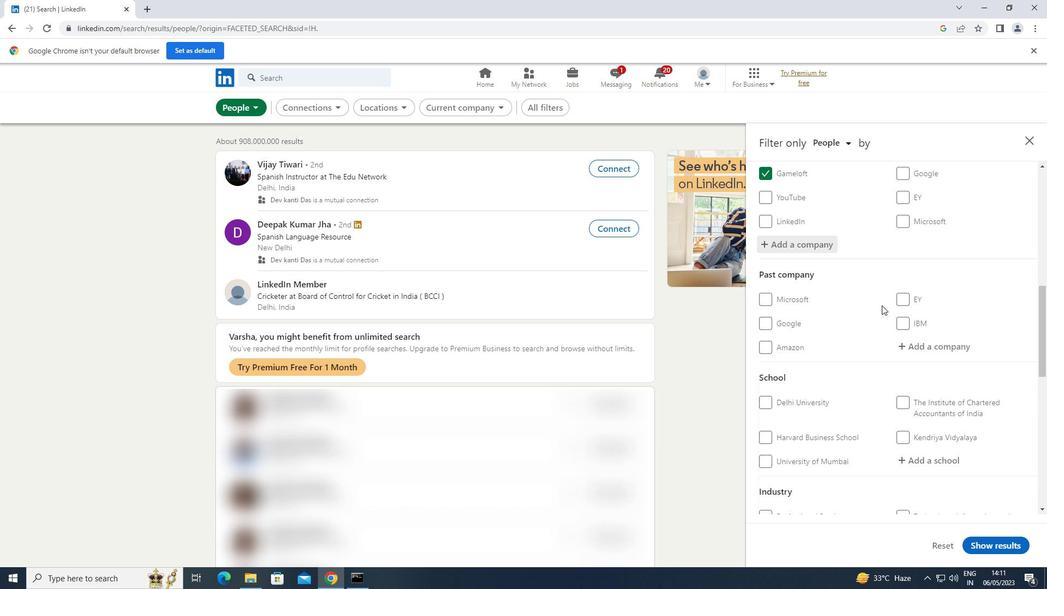 
Action: Mouse scrolled (881, 305) with delta (0, 0)
Screenshot: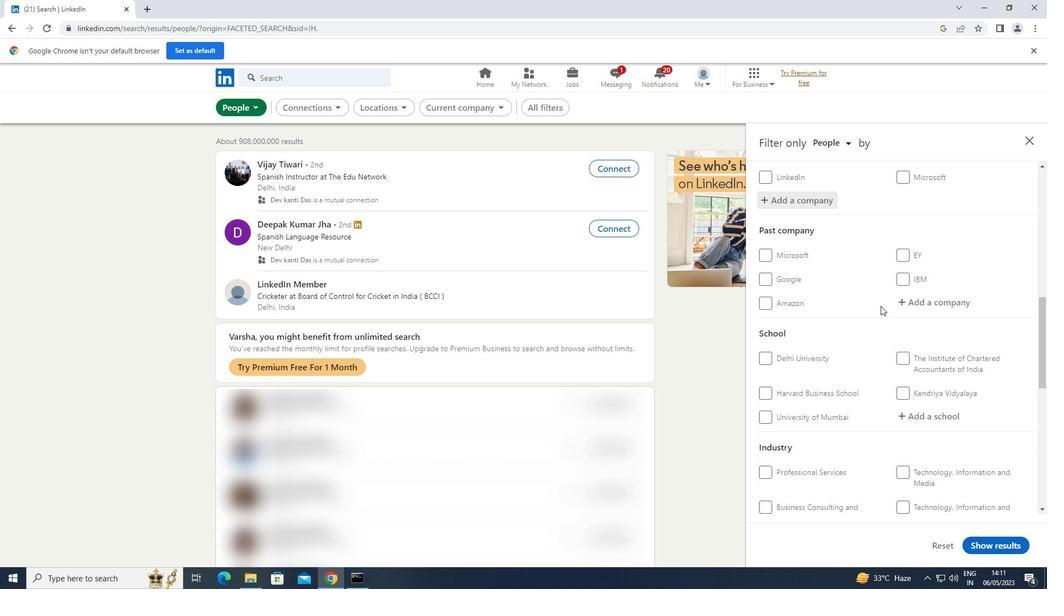 
Action: Mouse moved to (931, 362)
Screenshot: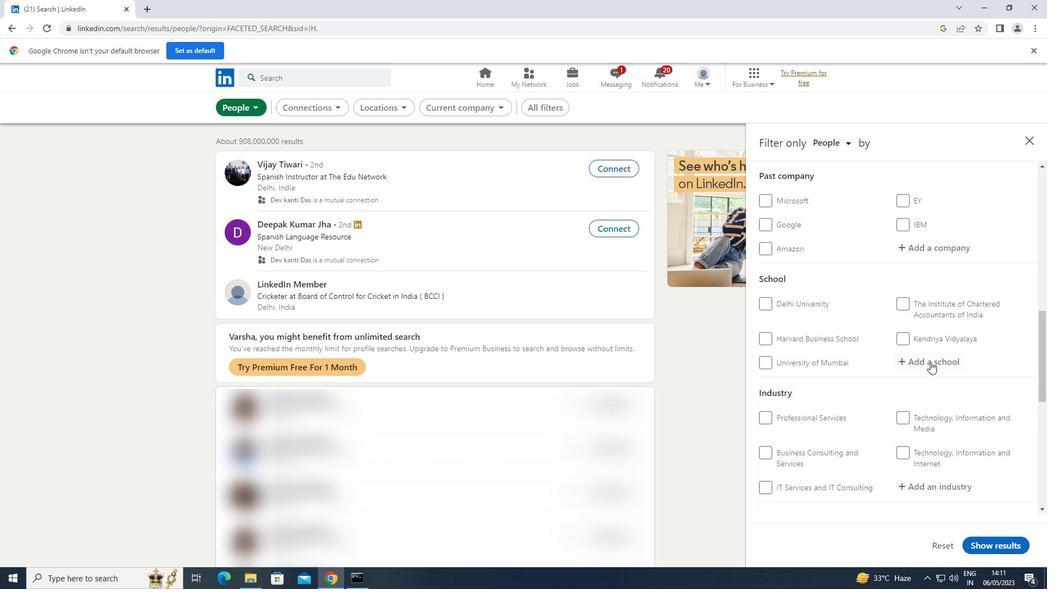 
Action: Mouse pressed left at (931, 362)
Screenshot: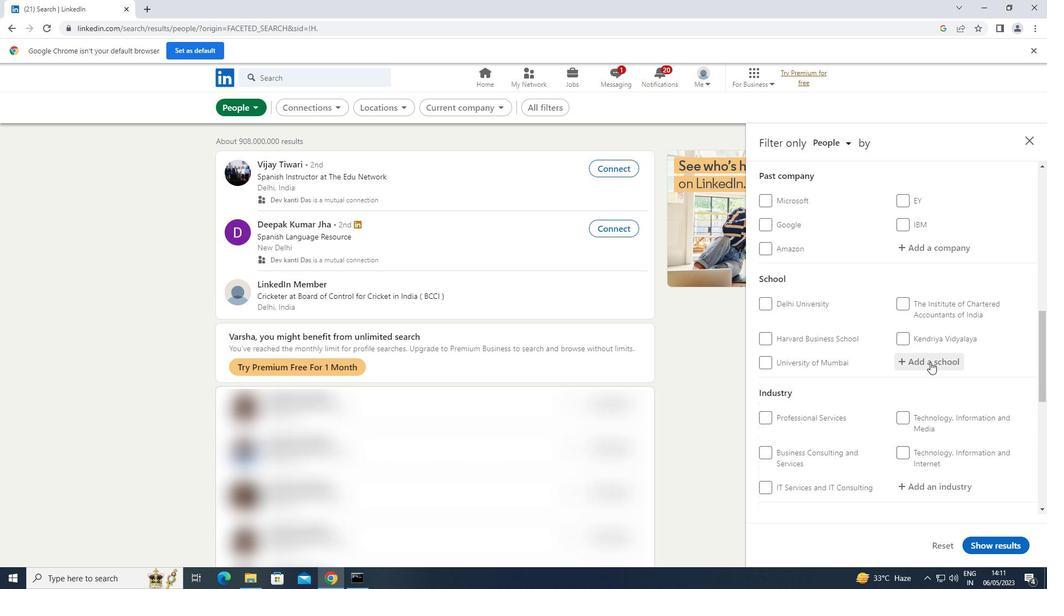 
Action: Key pressed <Key.shift>GOVRNMENT<Key.space><Key.shift>ENGINEERING<Key.space><Key.shift>COLLEGE,<Key.space><Key.shift>MODASA
Screenshot: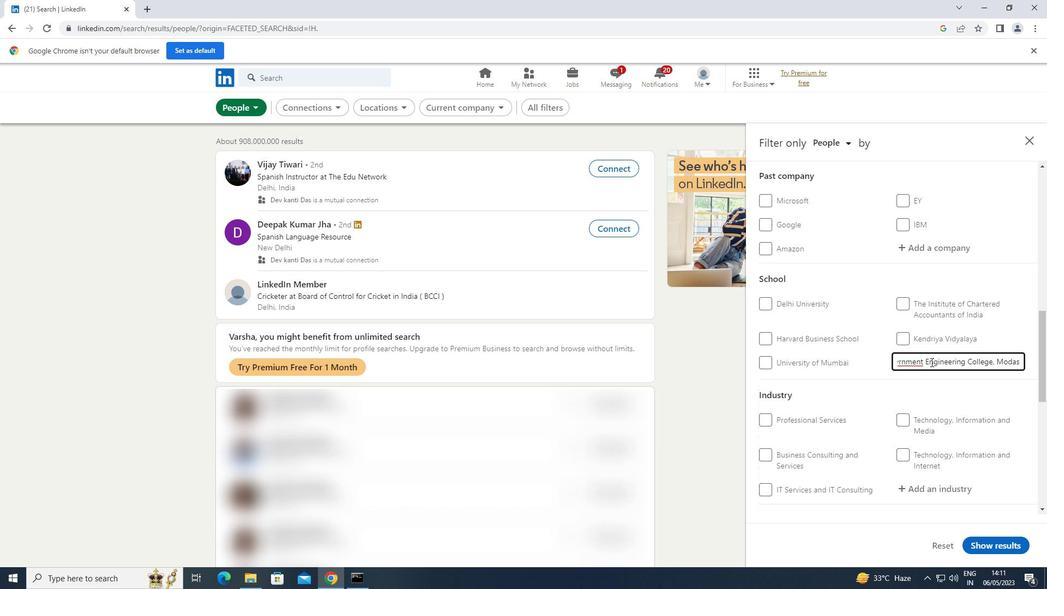 
Action: Mouse moved to (909, 353)
Screenshot: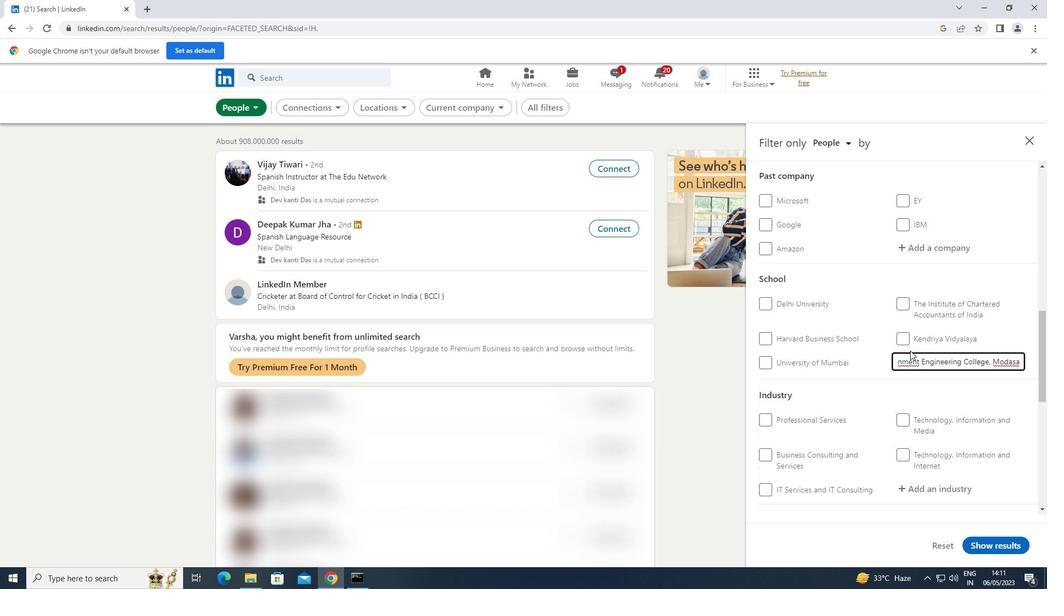 
Action: Mouse scrolled (909, 352) with delta (0, 0)
Screenshot: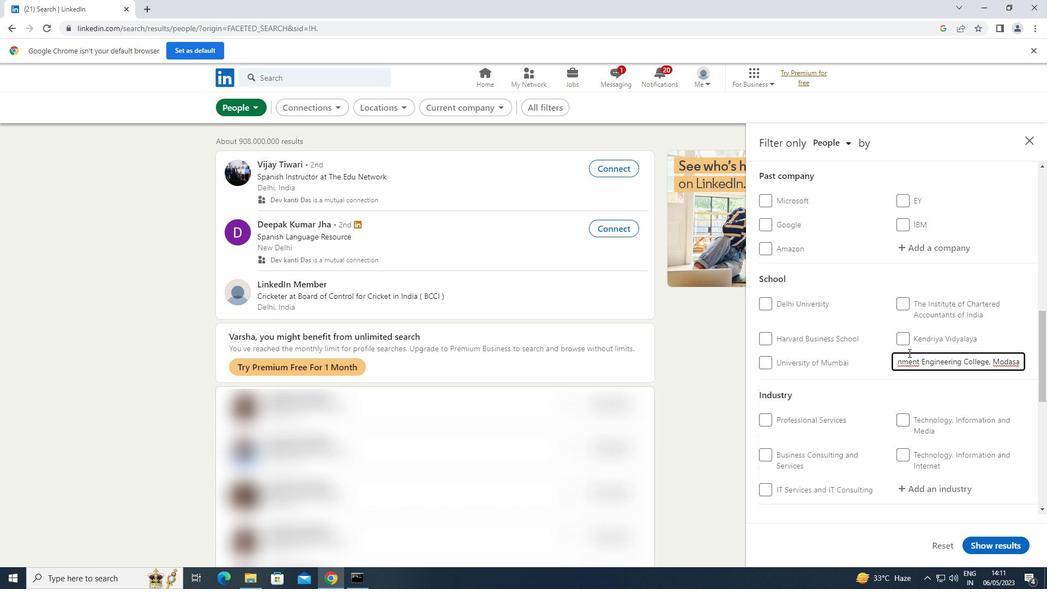 
Action: Mouse scrolled (909, 352) with delta (0, 0)
Screenshot: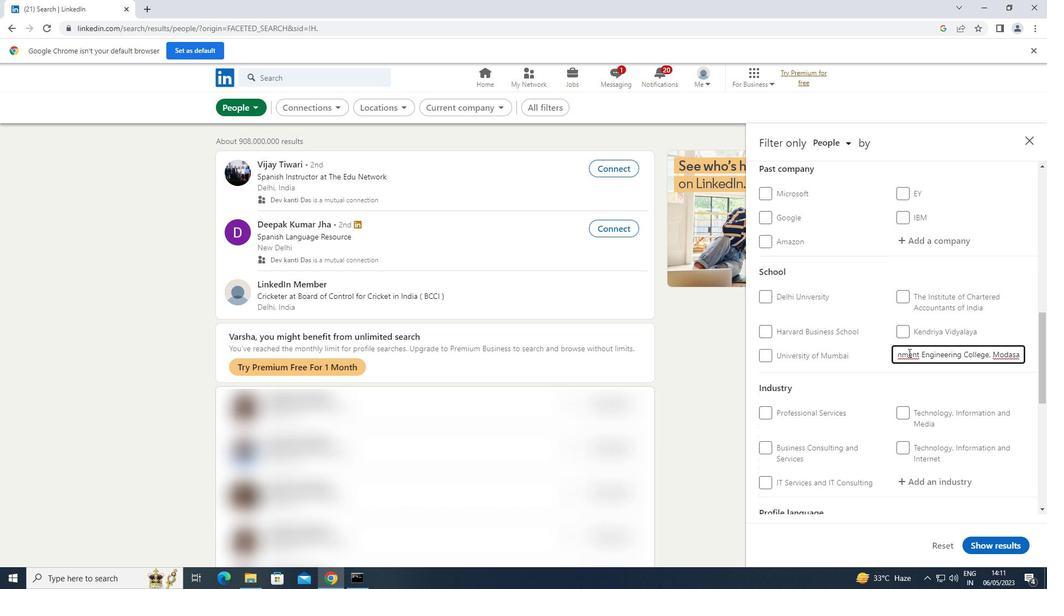 
Action: Mouse moved to (931, 377)
Screenshot: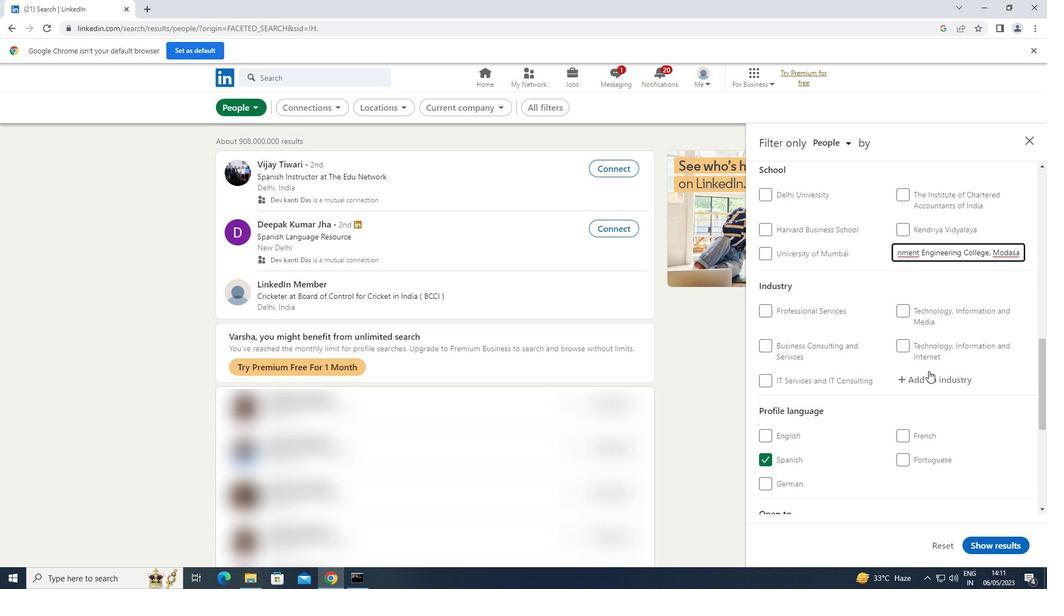 
Action: Mouse pressed left at (931, 377)
Screenshot: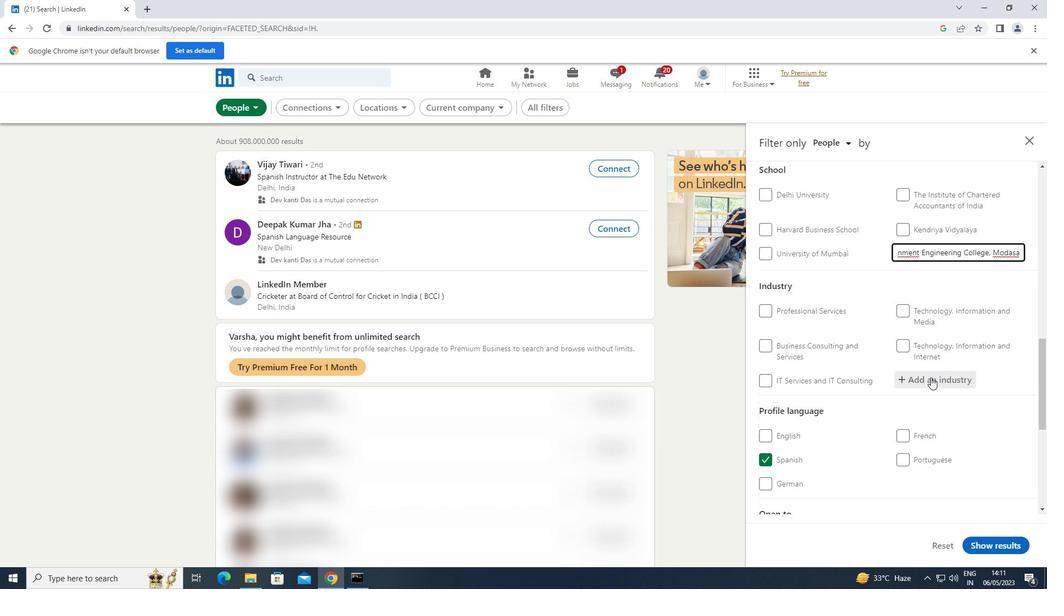 
Action: Key pressed <Key.shift>BED-AND-<Key.shift>BREAKFAS
Screenshot: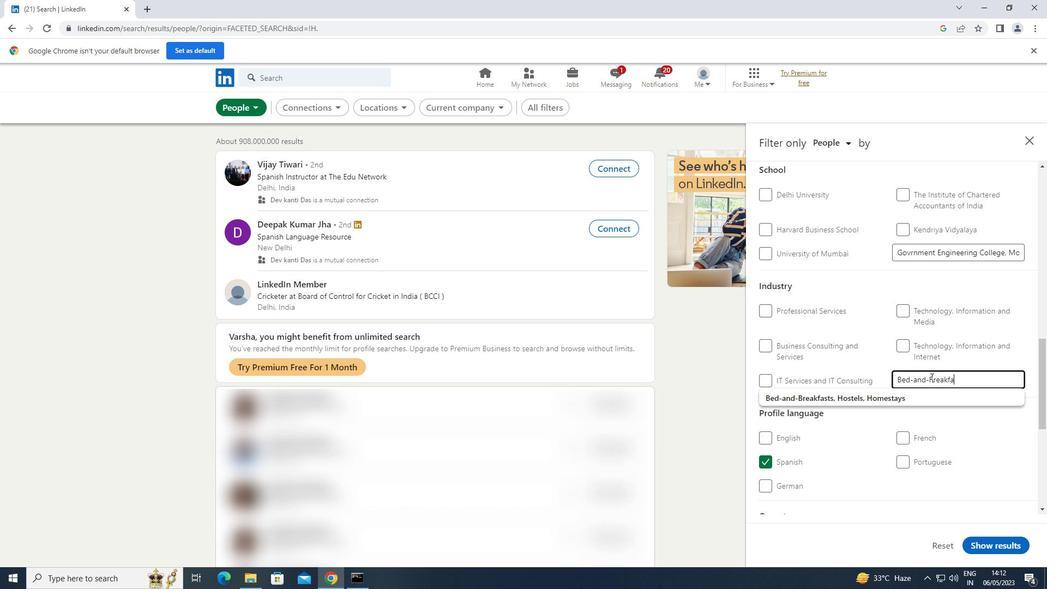 
Action: Mouse moved to (875, 398)
Screenshot: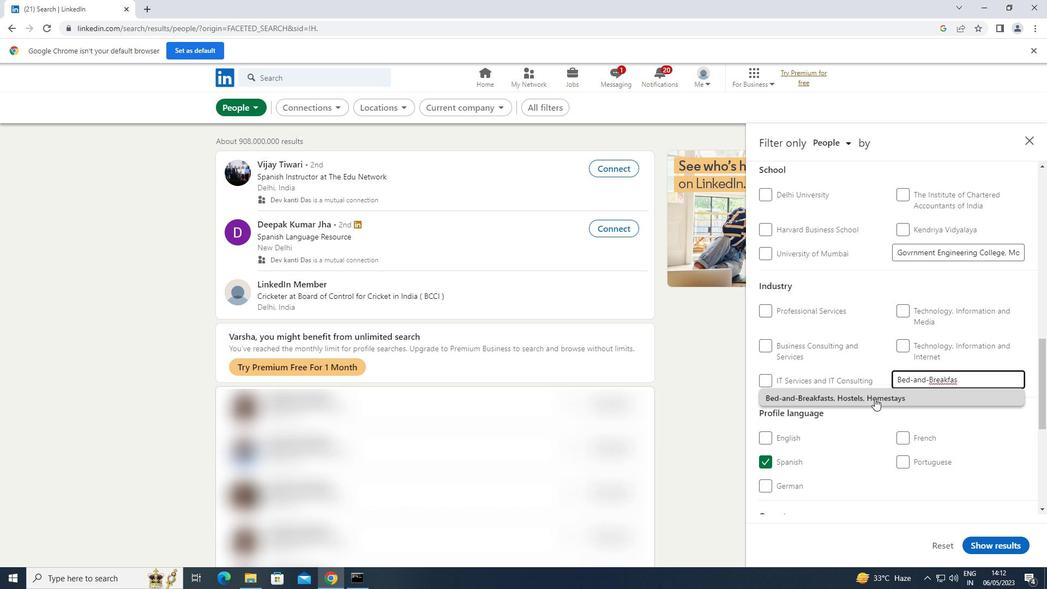 
Action: Mouse pressed left at (875, 398)
Screenshot: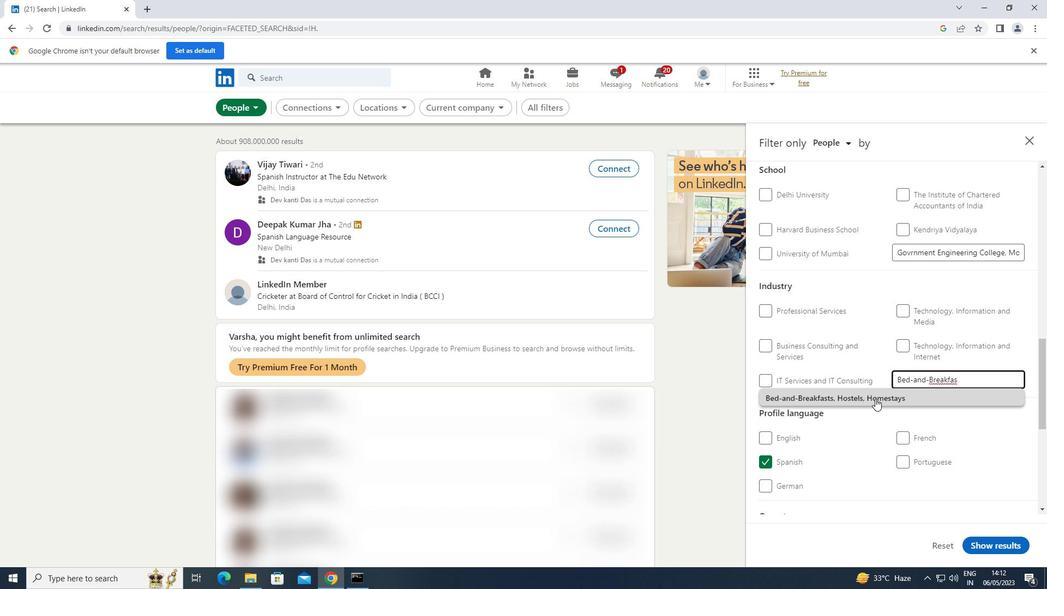 
Action: Mouse moved to (878, 396)
Screenshot: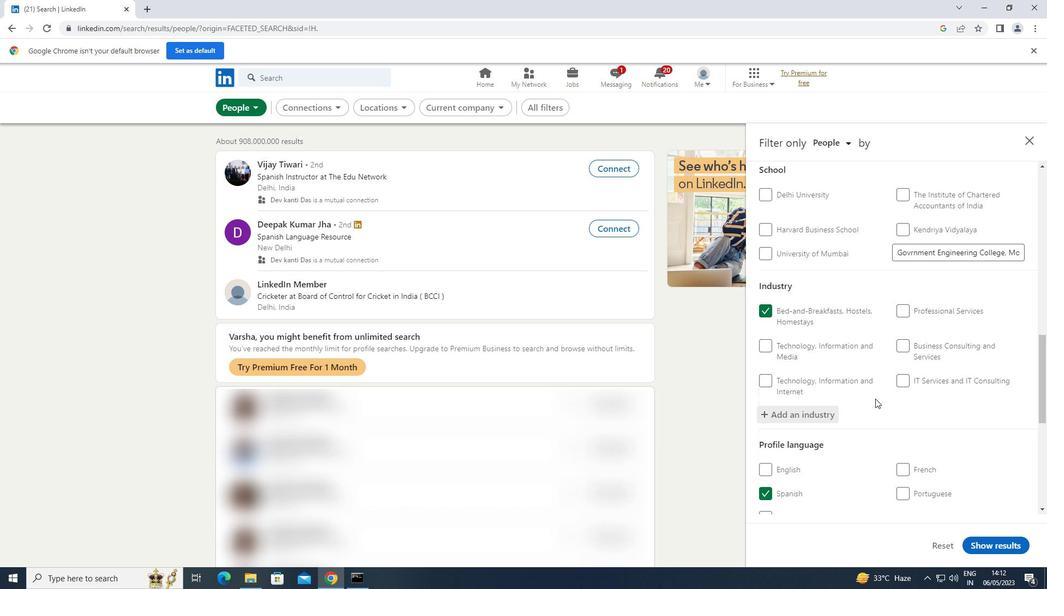 
Action: Mouse scrolled (878, 396) with delta (0, 0)
Screenshot: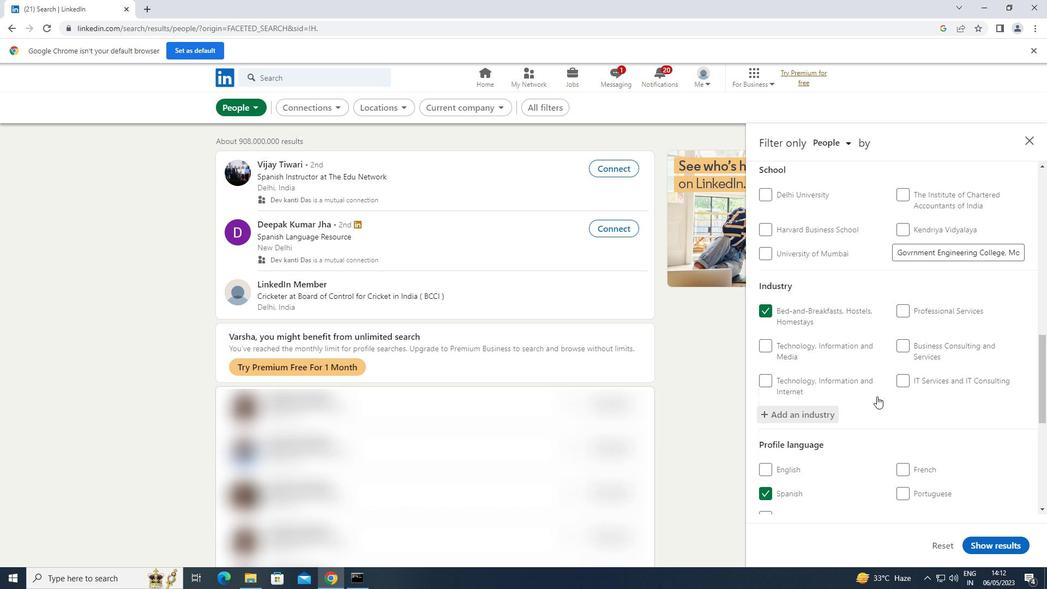 
Action: Mouse scrolled (878, 396) with delta (0, 0)
Screenshot: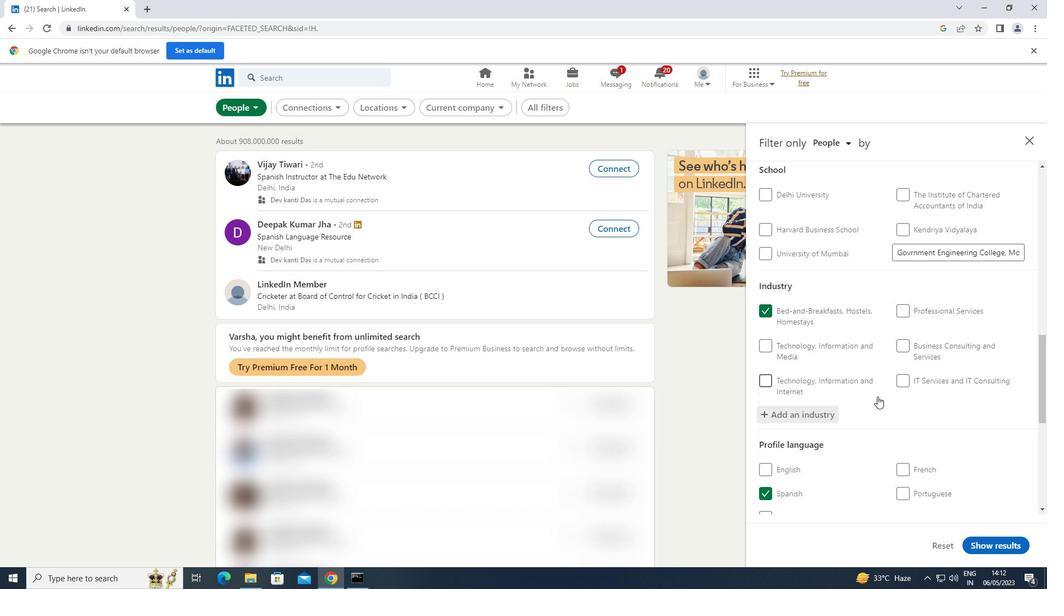 
Action: Mouse scrolled (878, 396) with delta (0, 0)
Screenshot: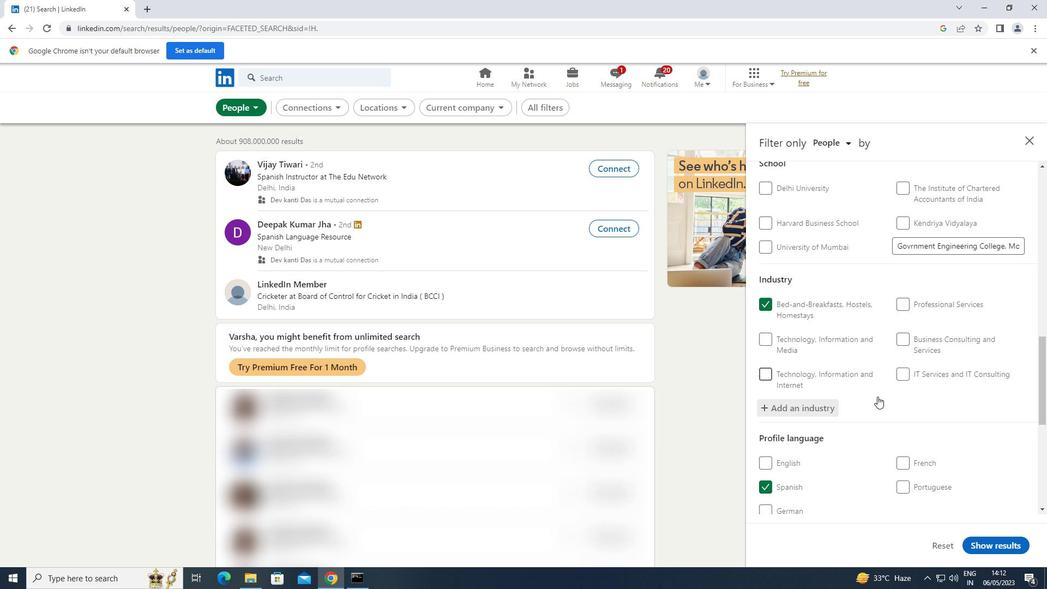 
Action: Mouse moved to (878, 395)
Screenshot: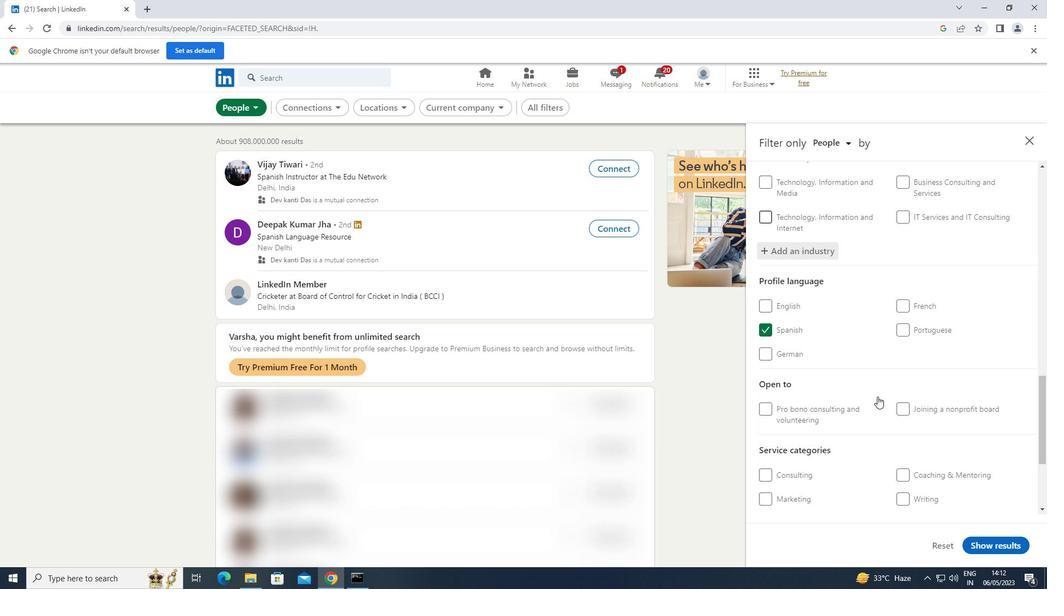 
Action: Mouse scrolled (878, 395) with delta (0, 0)
Screenshot: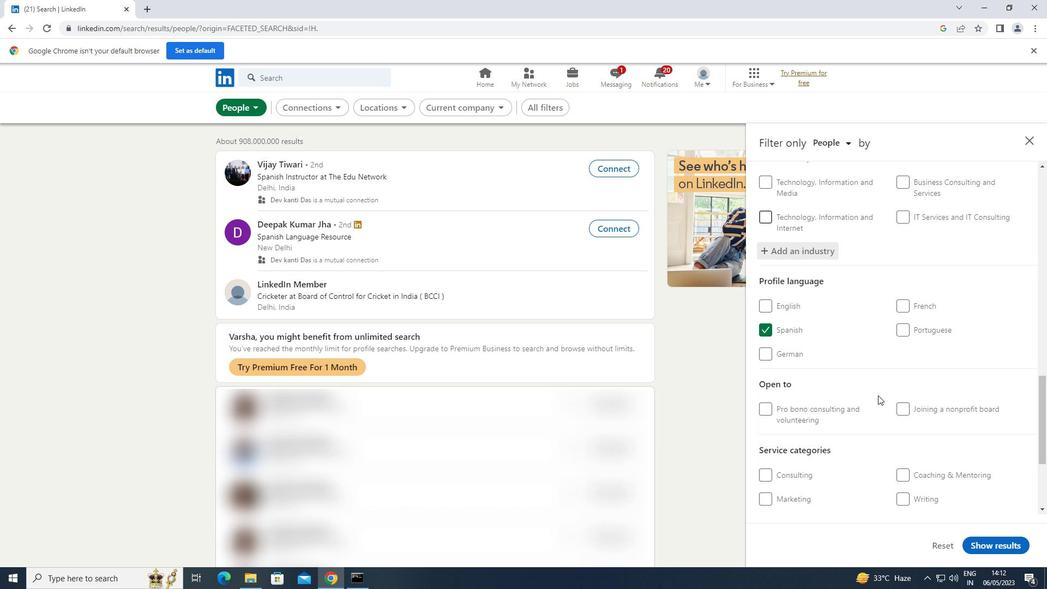
Action: Mouse scrolled (878, 395) with delta (0, 0)
Screenshot: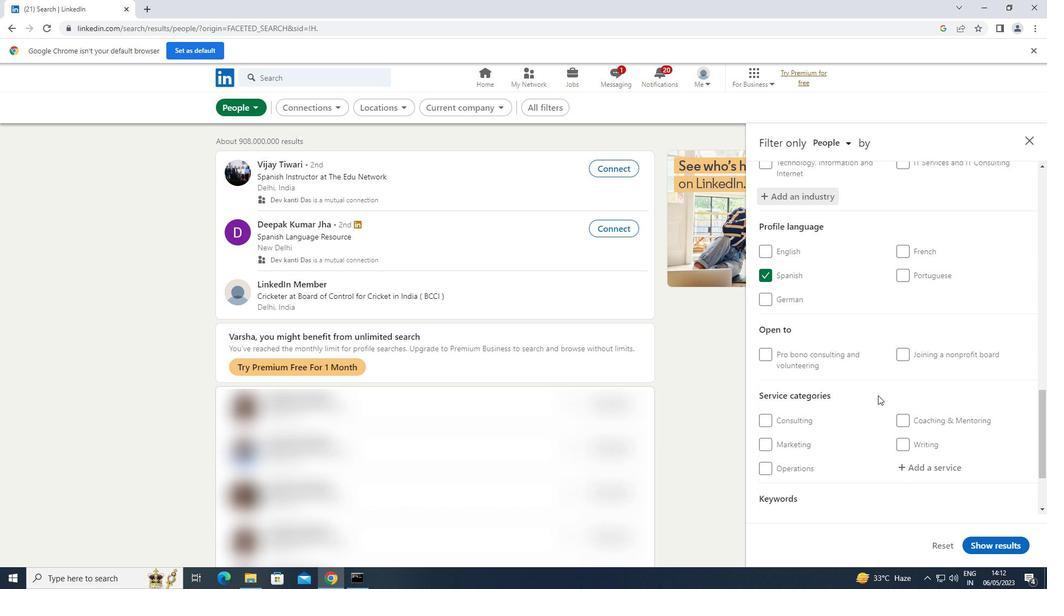 
Action: Mouse scrolled (878, 395) with delta (0, 0)
Screenshot: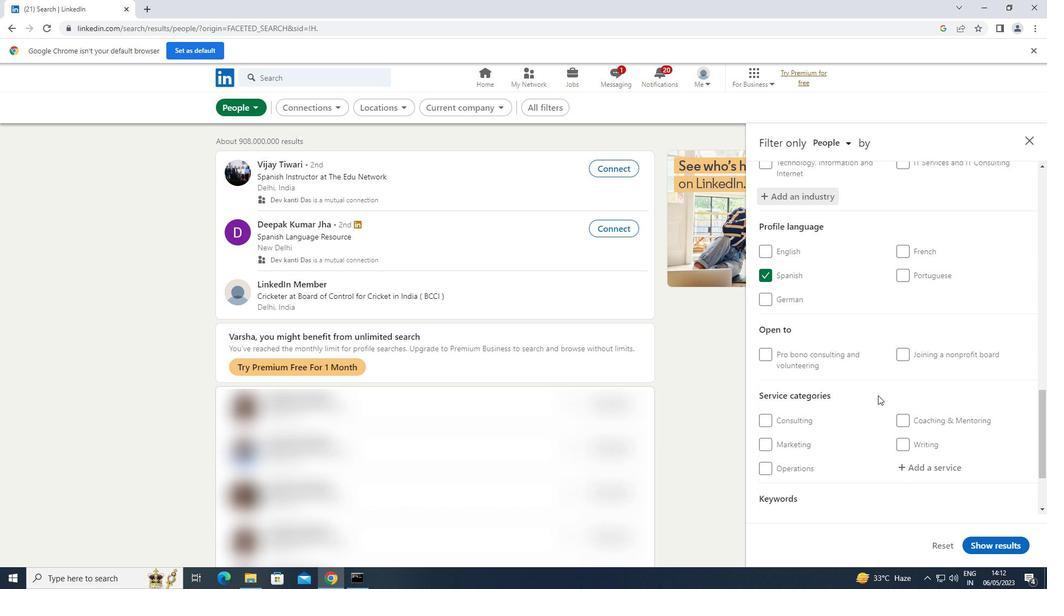 
Action: Mouse moved to (945, 364)
Screenshot: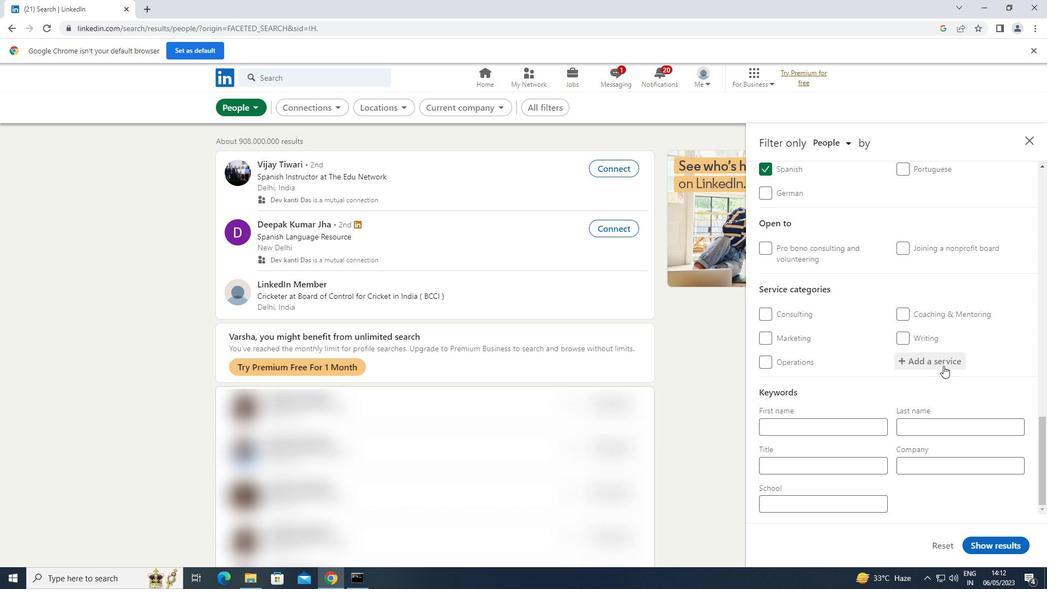 
Action: Mouse pressed left at (945, 364)
Screenshot: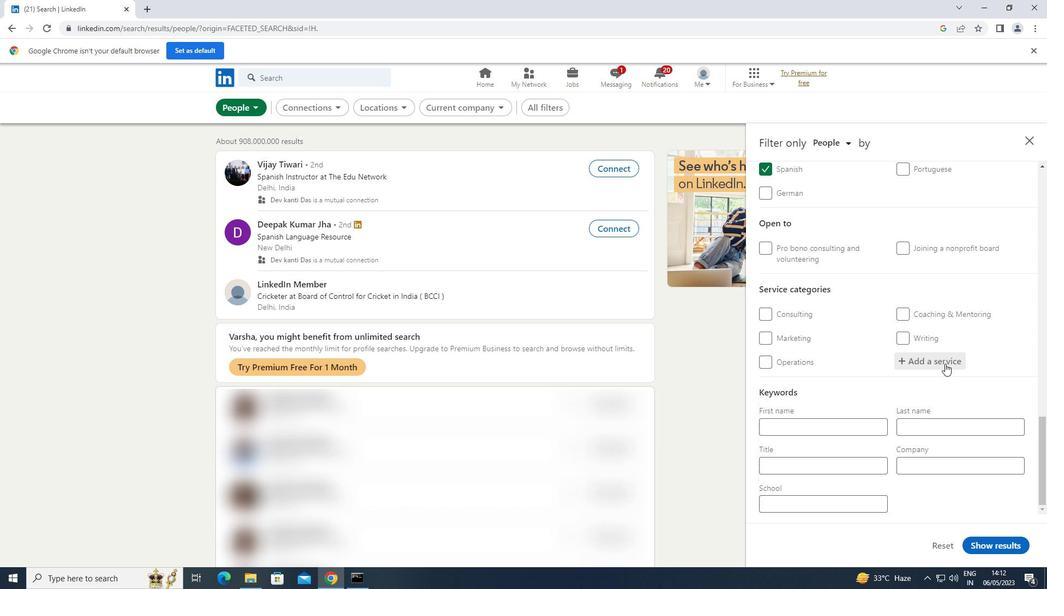 
Action: Mouse moved to (946, 363)
Screenshot: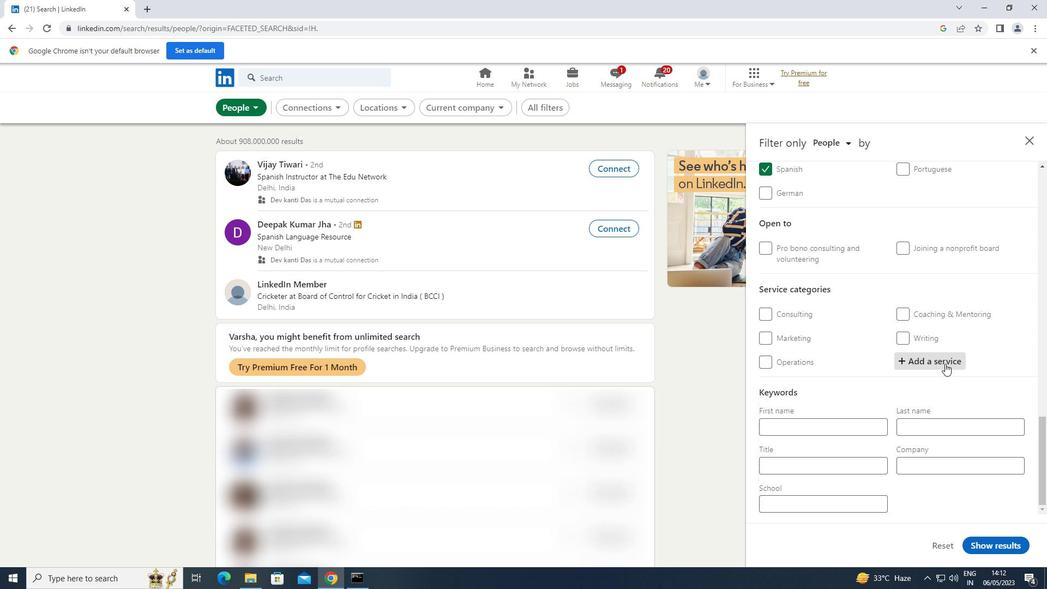
Action: Key pressed <Key.shift>PERSONAL
Screenshot: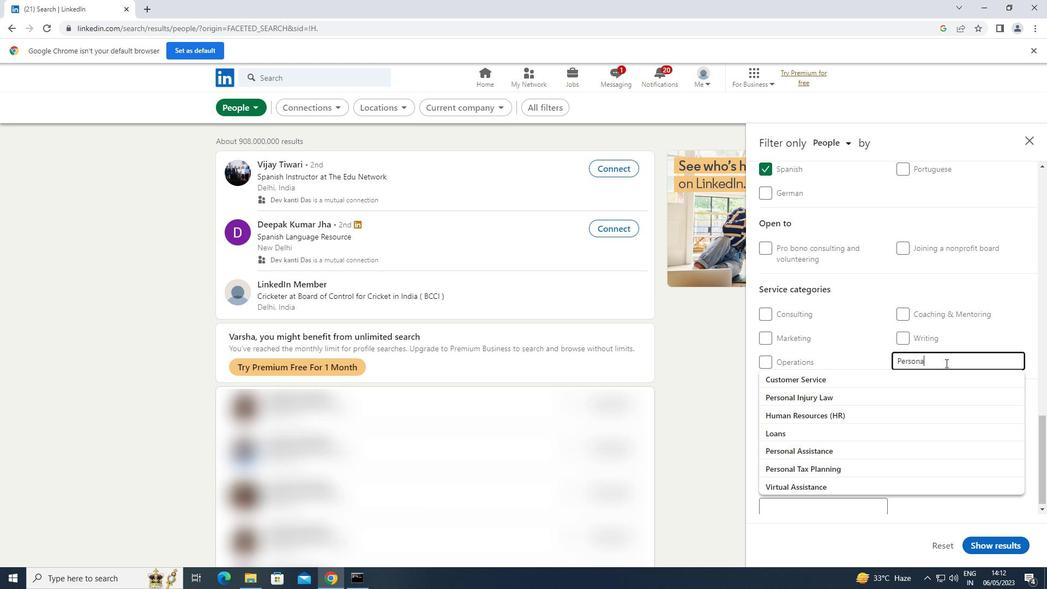 
Action: Mouse moved to (871, 398)
Screenshot: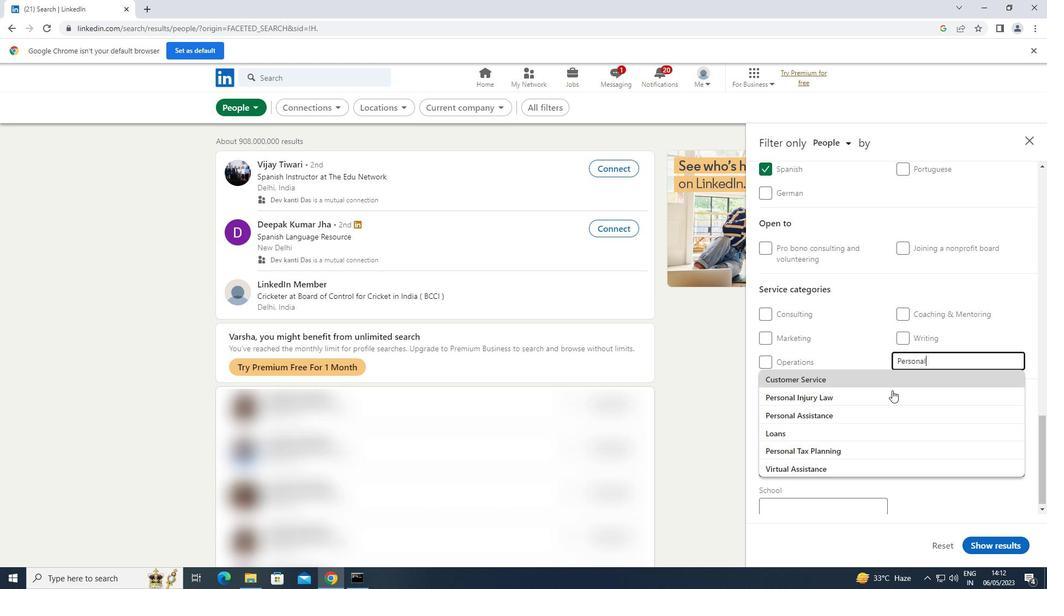 
Action: Mouse pressed left at (871, 398)
Screenshot: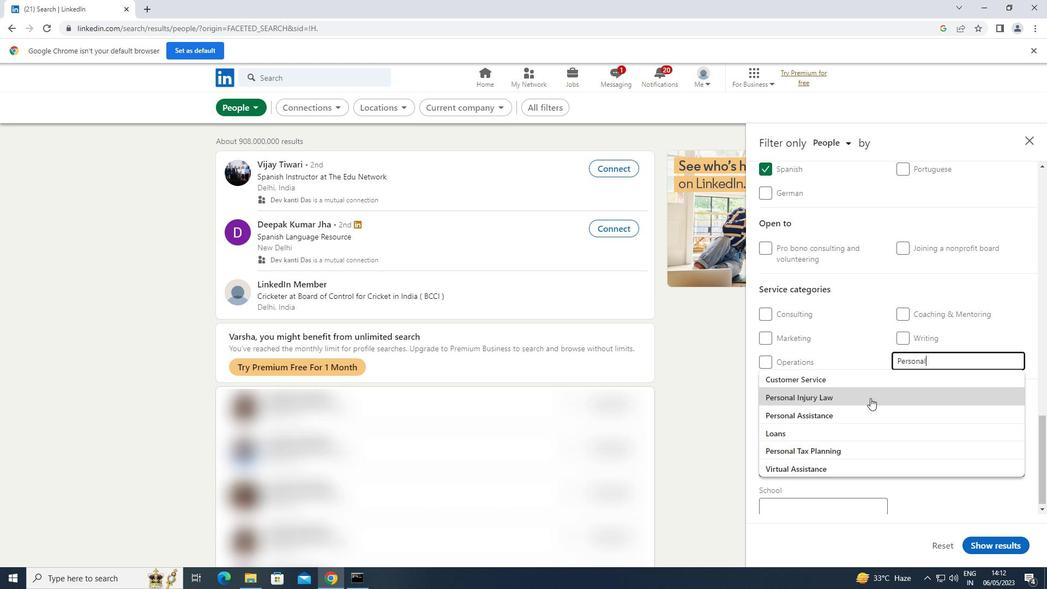 
Action: Mouse scrolled (871, 397) with delta (0, 0)
Screenshot: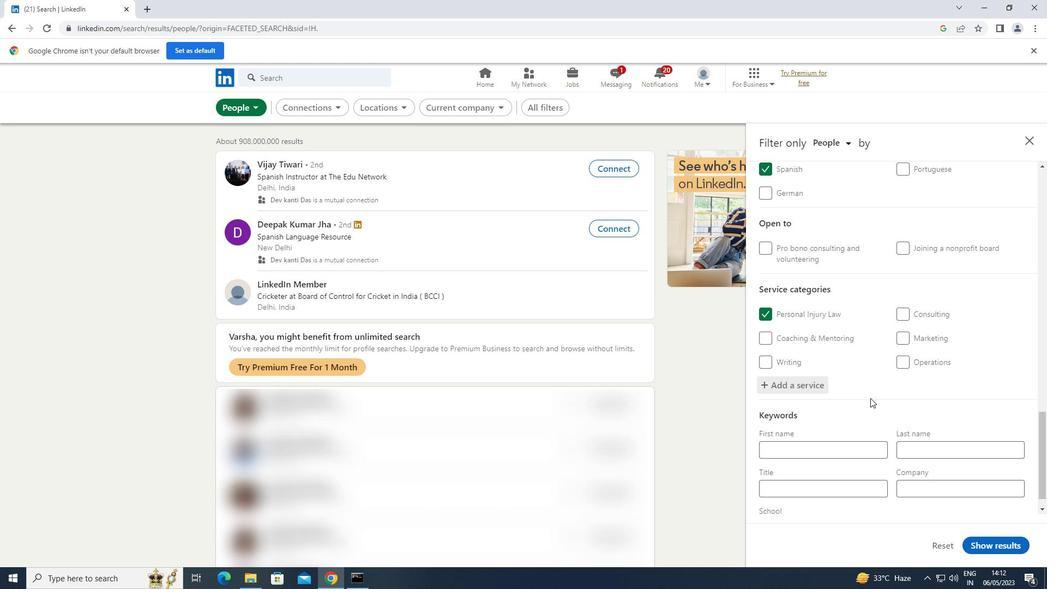 
Action: Mouse scrolled (871, 397) with delta (0, 0)
Screenshot: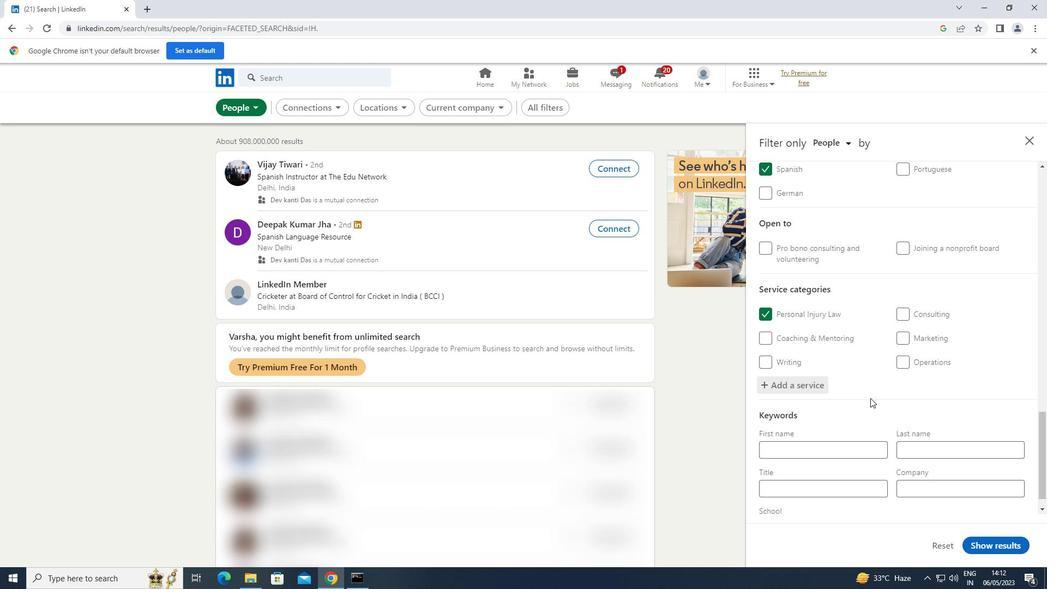 
Action: Mouse scrolled (871, 397) with delta (0, 0)
Screenshot: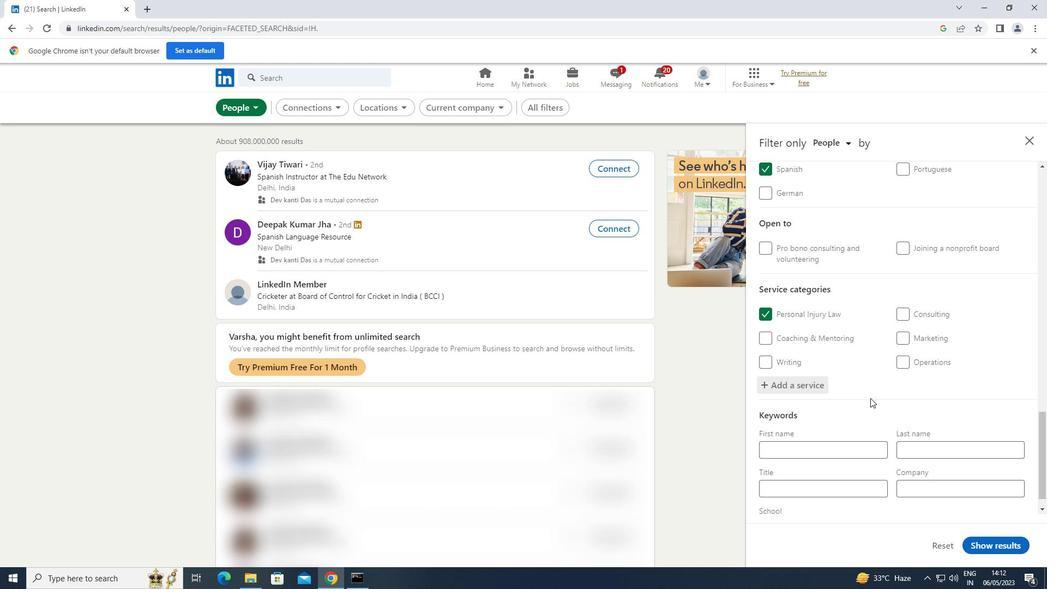 
Action: Mouse scrolled (871, 397) with delta (0, 0)
Screenshot: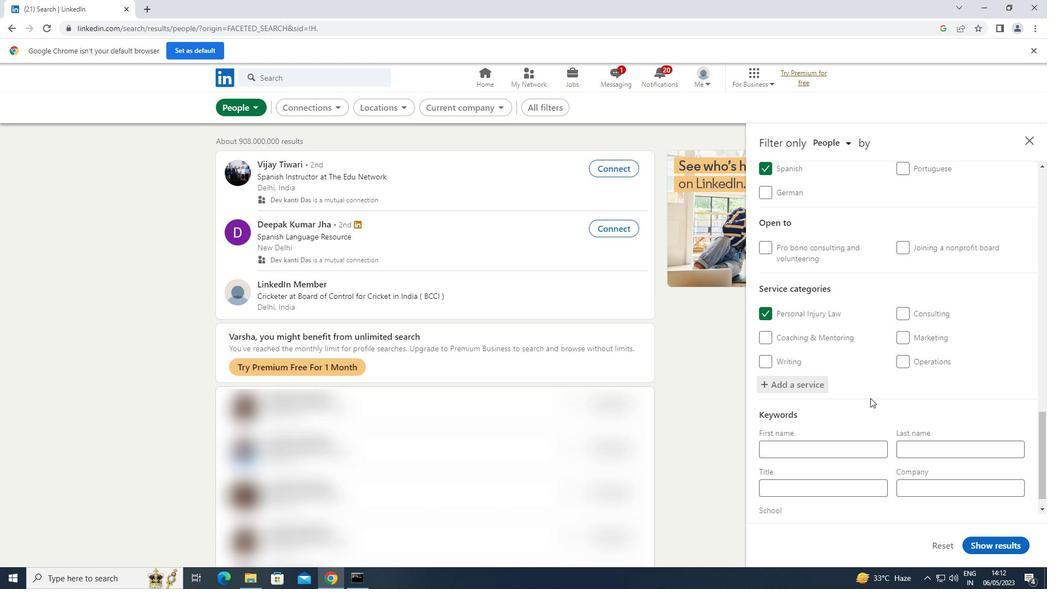 
Action: Mouse scrolled (871, 397) with delta (0, 0)
Screenshot: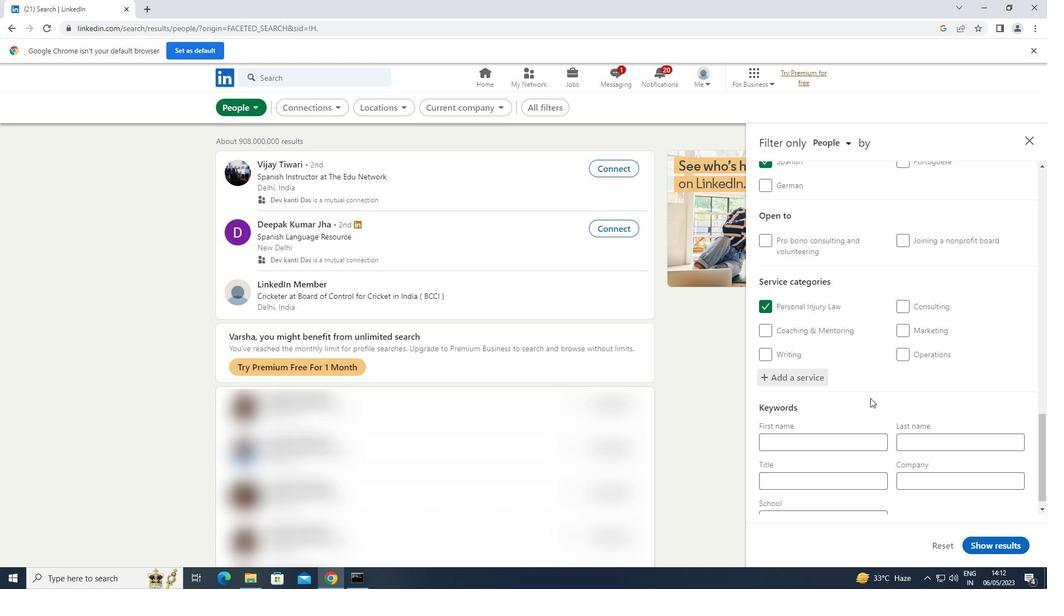 
Action: Mouse moved to (817, 472)
Screenshot: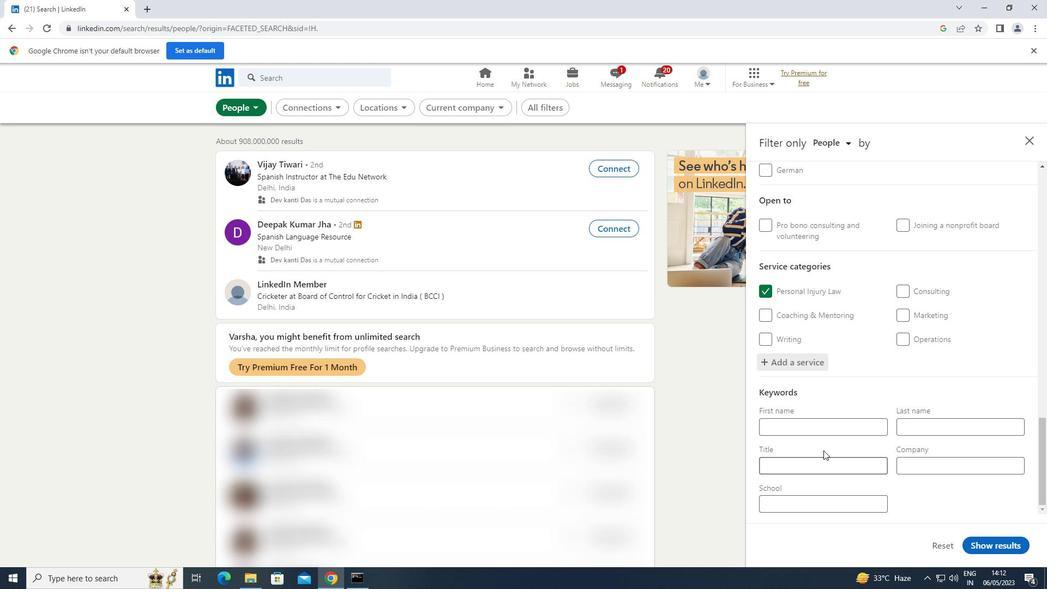 
Action: Mouse pressed left at (817, 472)
Screenshot: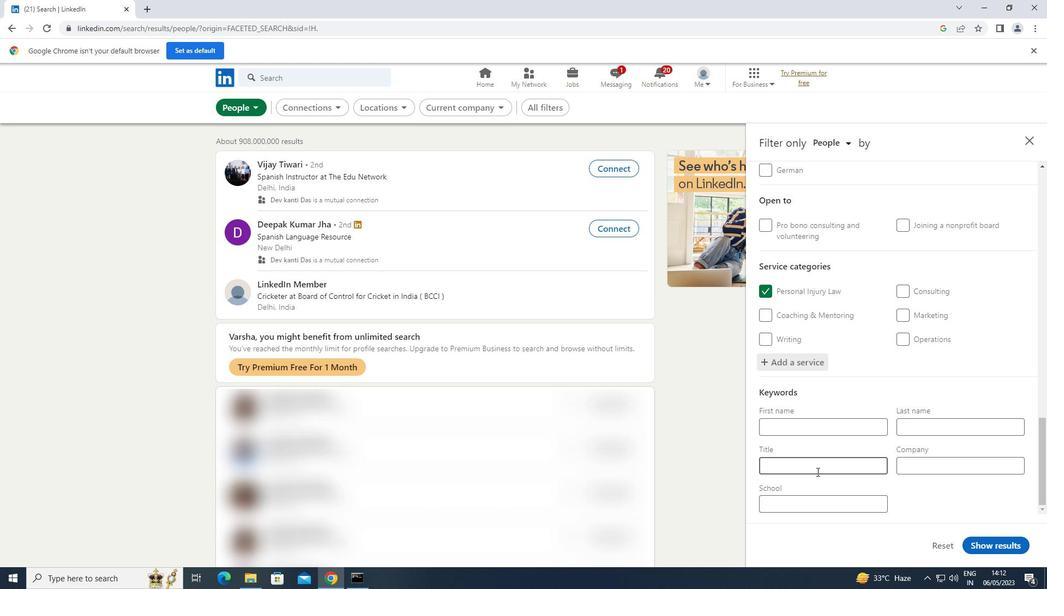 
Action: Key pressed <Key.shift>ANIMAL<Key.space><Key.shift>SHELTER<Key.space><Key.shift>BOARD<Key.space><Key.shift>MEMBER
Screenshot: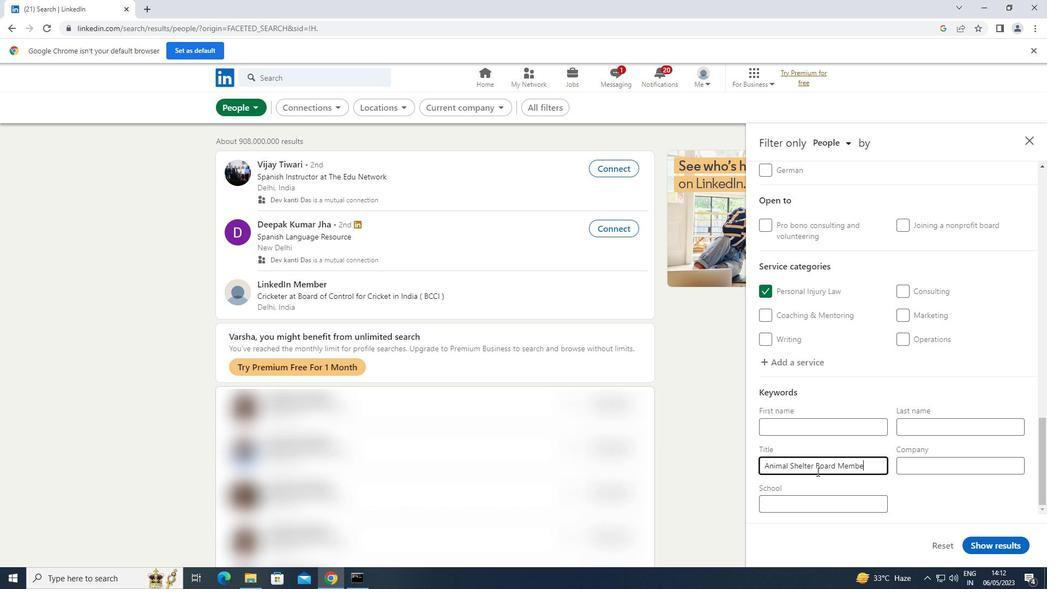 
Action: Mouse moved to (1004, 545)
Screenshot: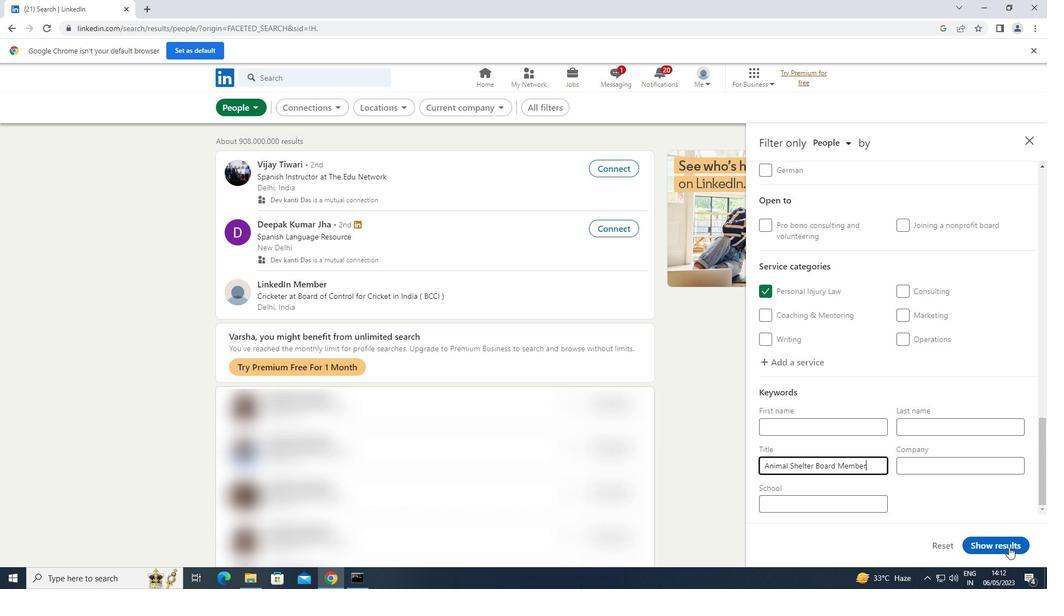 
Action: Mouse pressed left at (1004, 545)
Screenshot: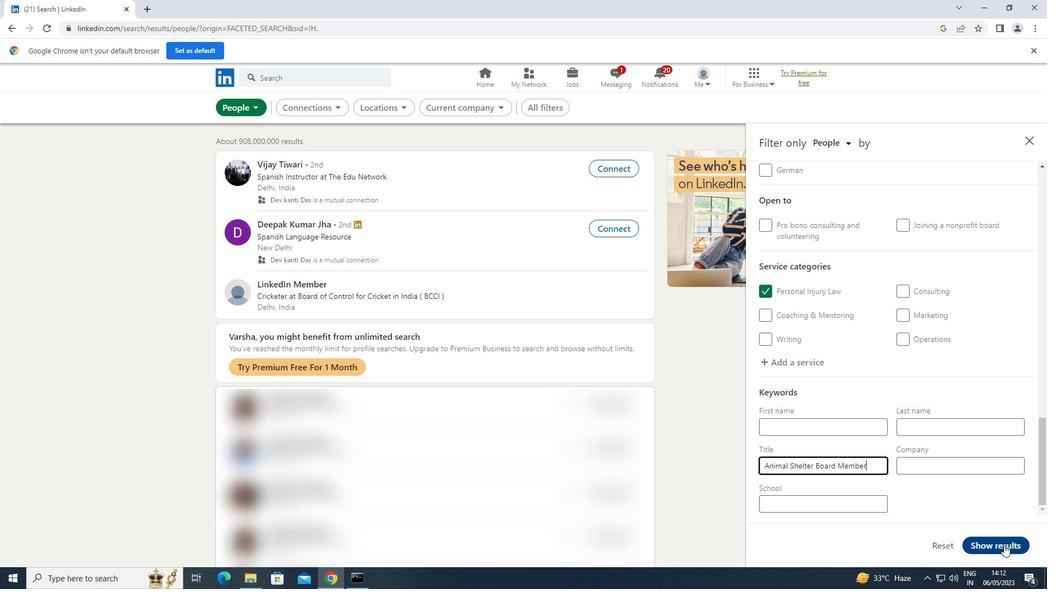 
